 Task: Find connections with filter location Northolt with filter topic #wellnesswith filter profile language French with filter current company Sonata Software with filter school Doctor Babasaheb Ambedkar Marathwada University with filter industry Ambulance Services with filter service category Commercial Real Estate with filter keywords title Photographer
Action: Mouse moved to (544, 51)
Screenshot: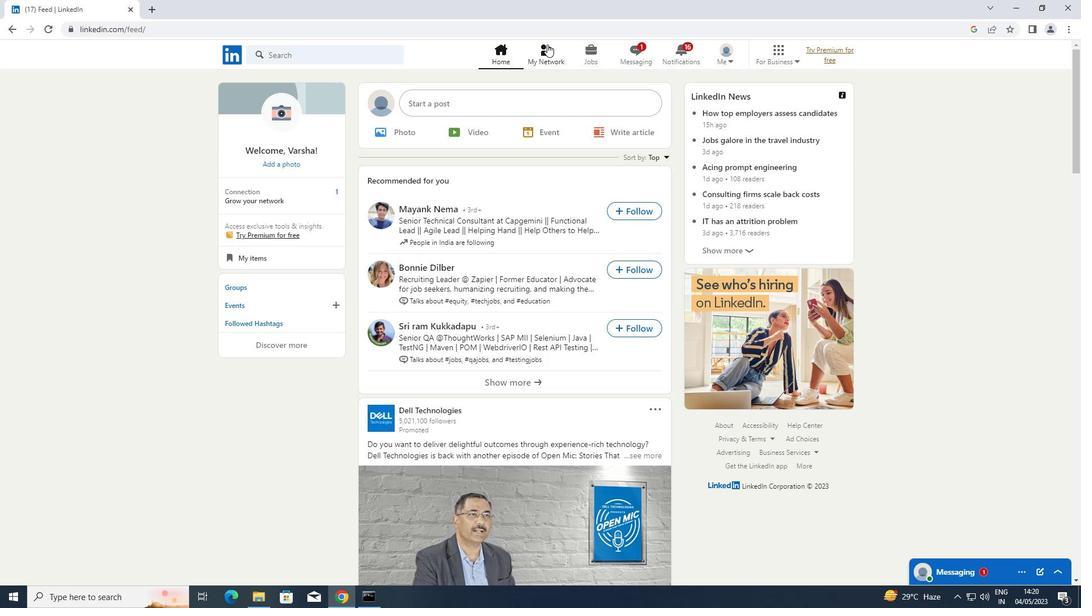 
Action: Mouse pressed left at (544, 51)
Screenshot: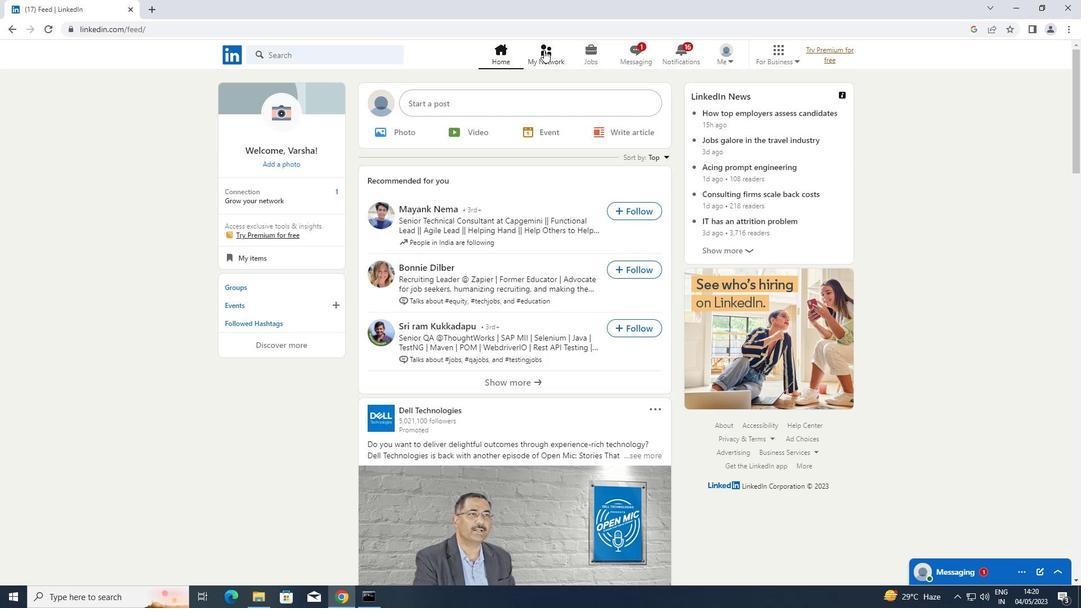
Action: Mouse moved to (282, 117)
Screenshot: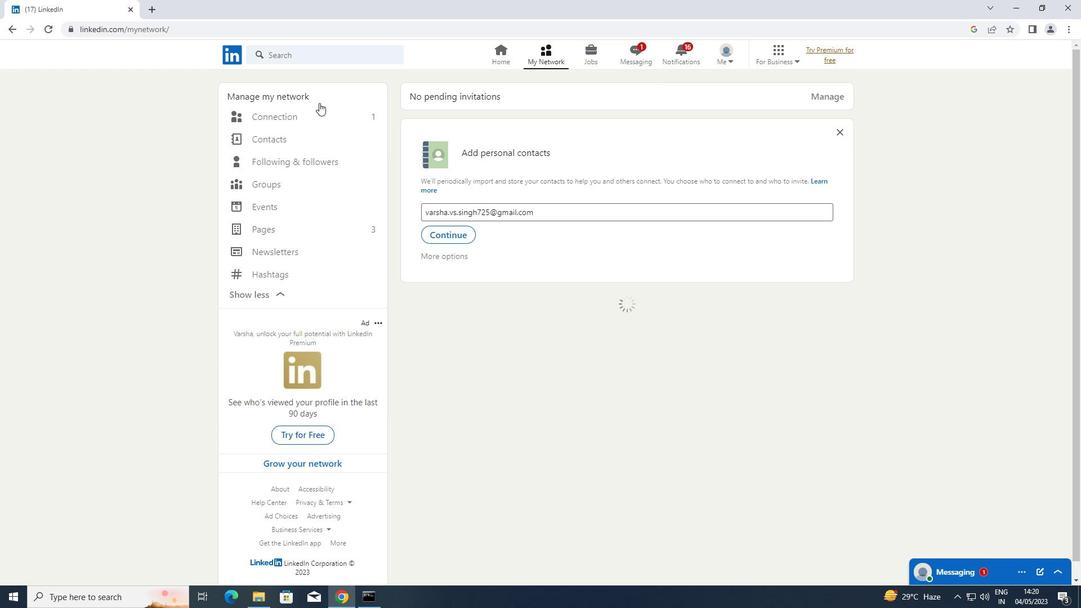 
Action: Mouse pressed left at (282, 117)
Screenshot: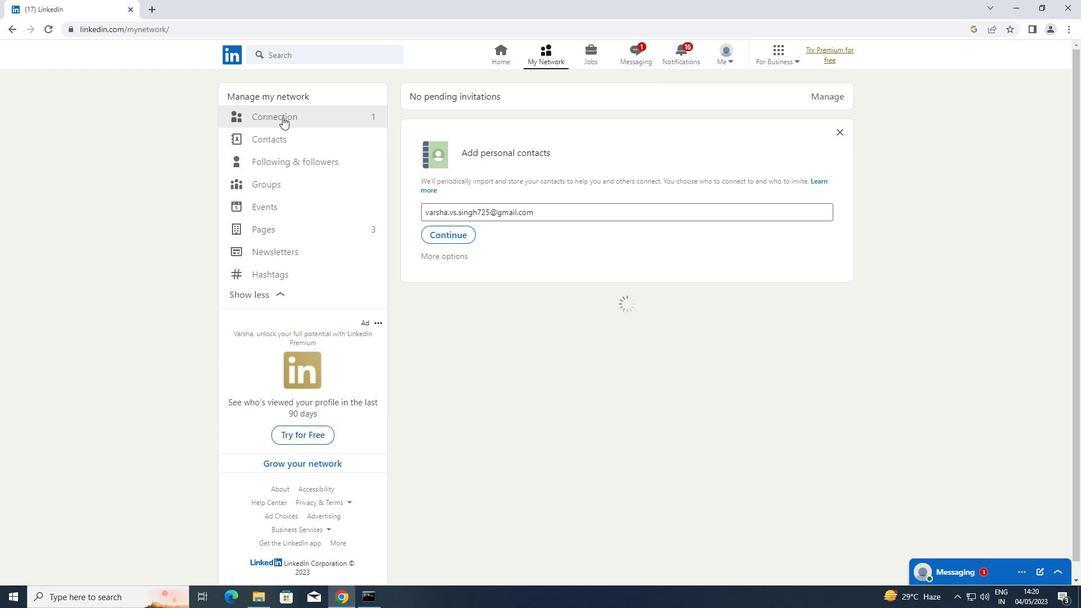 
Action: Mouse moved to (634, 114)
Screenshot: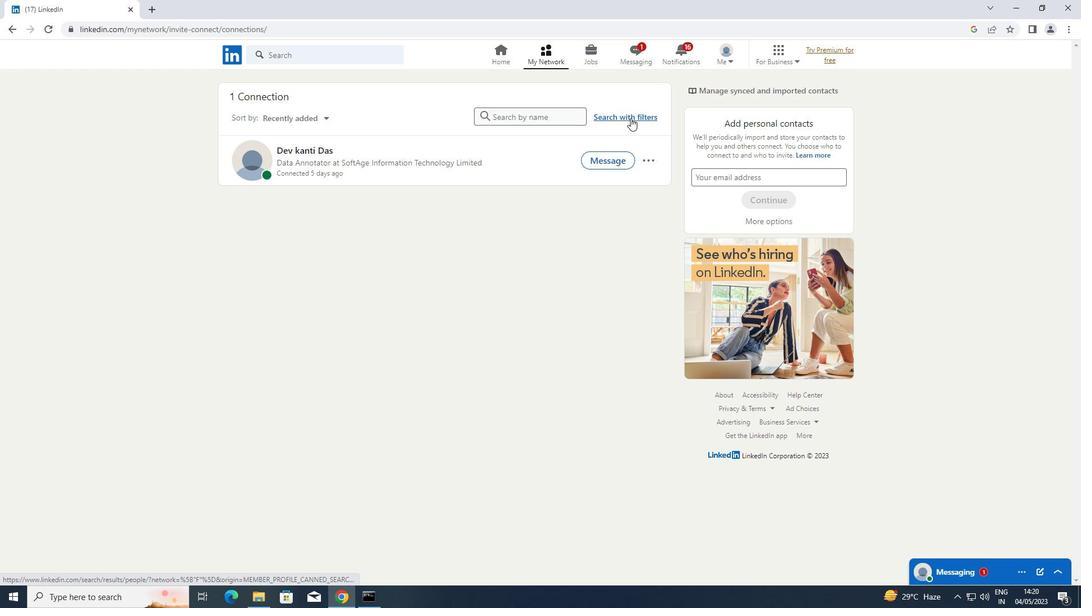 
Action: Mouse pressed left at (634, 114)
Screenshot: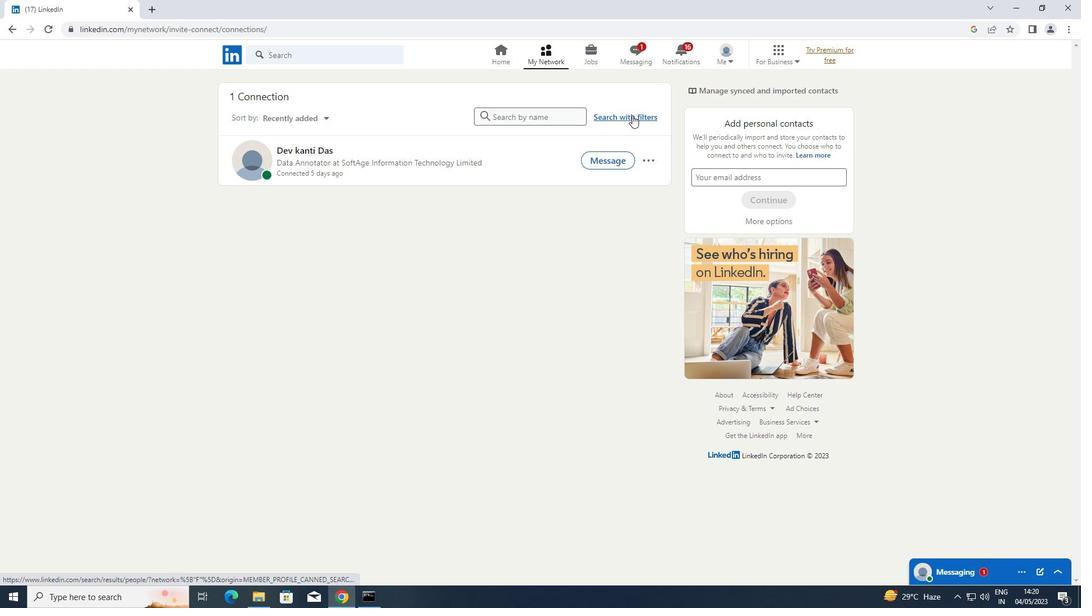 
Action: Mouse moved to (572, 88)
Screenshot: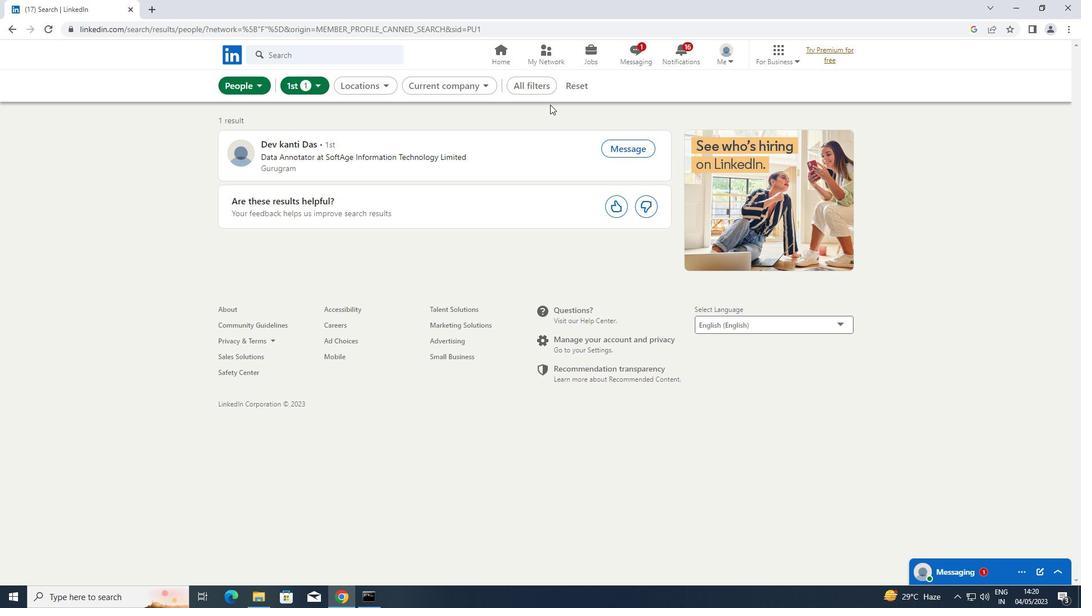 
Action: Mouse pressed left at (572, 88)
Screenshot: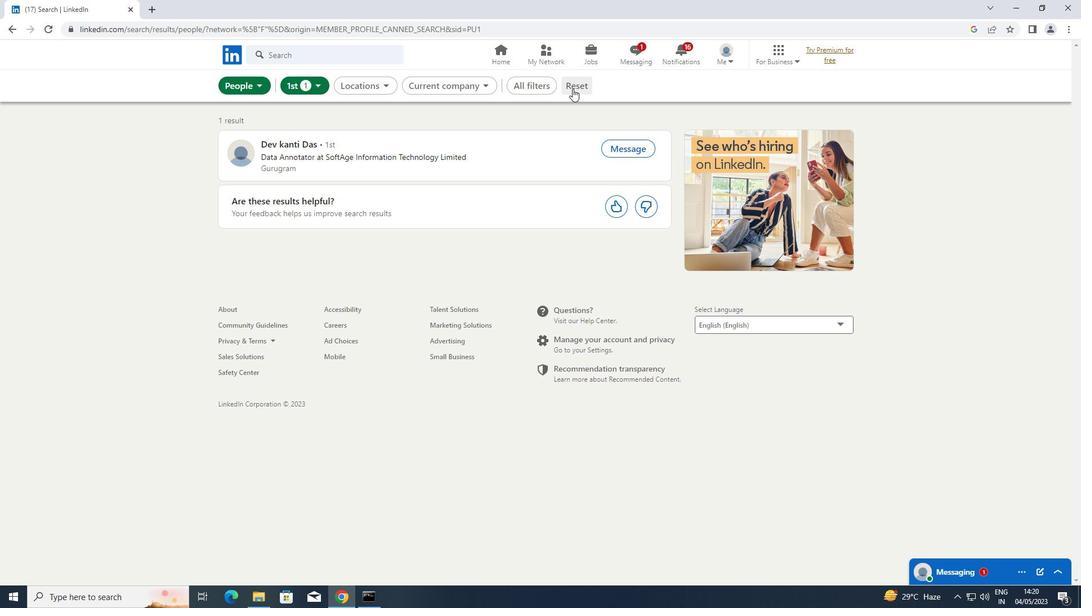 
Action: Mouse moved to (555, 88)
Screenshot: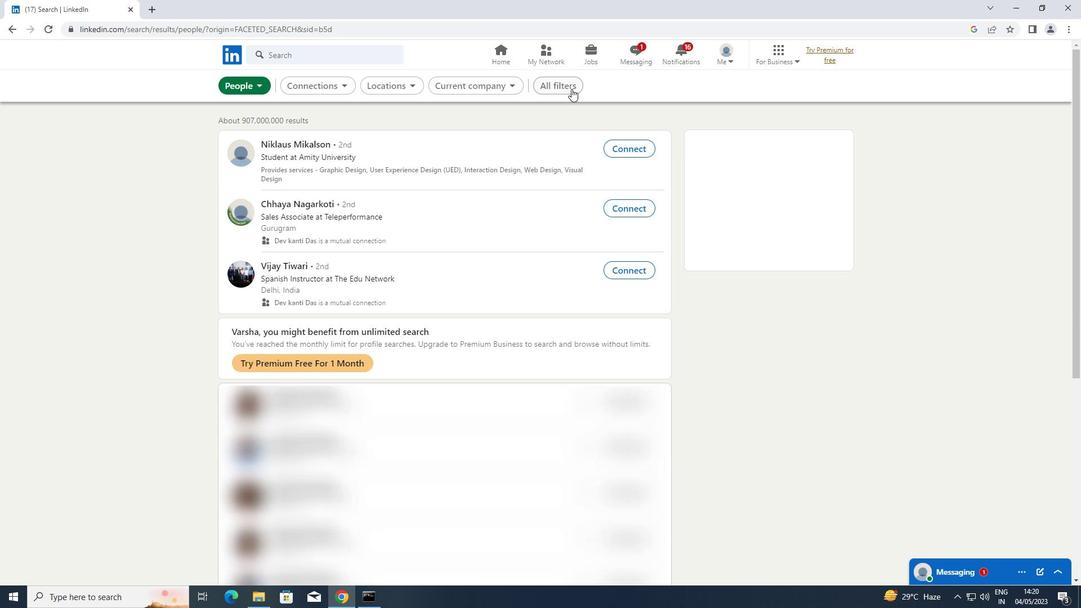 
Action: Mouse pressed left at (555, 88)
Screenshot: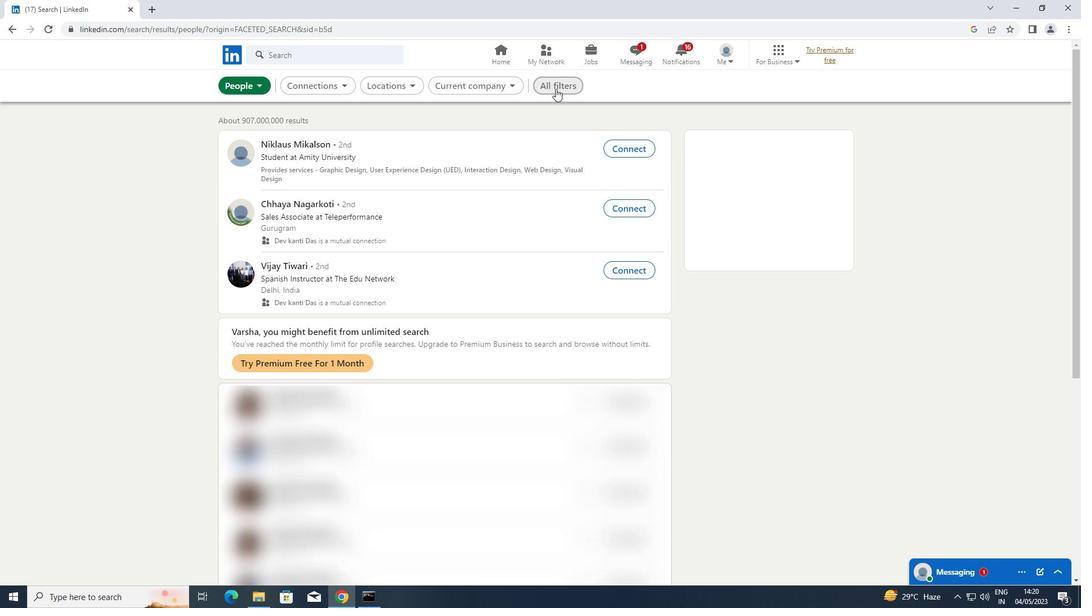 
Action: Mouse moved to (809, 256)
Screenshot: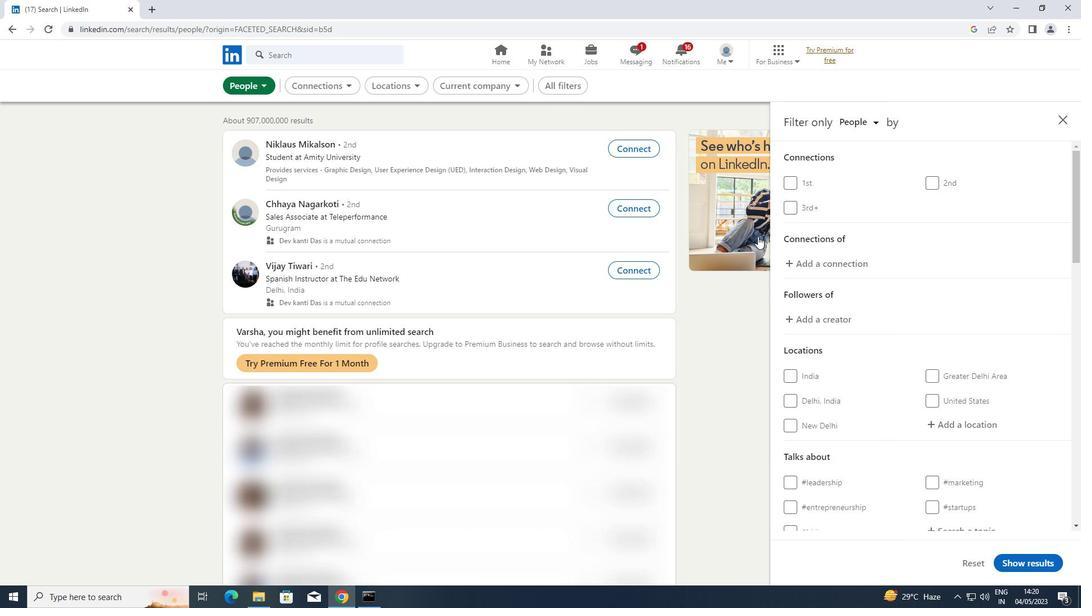 
Action: Mouse scrolled (809, 255) with delta (0, 0)
Screenshot: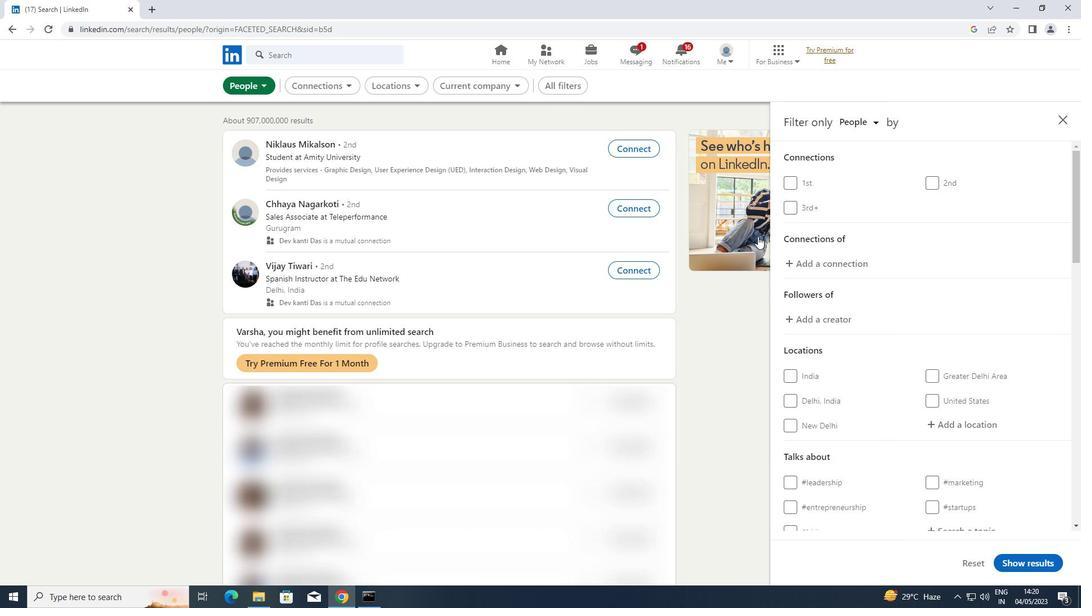 
Action: Mouse moved to (809, 256)
Screenshot: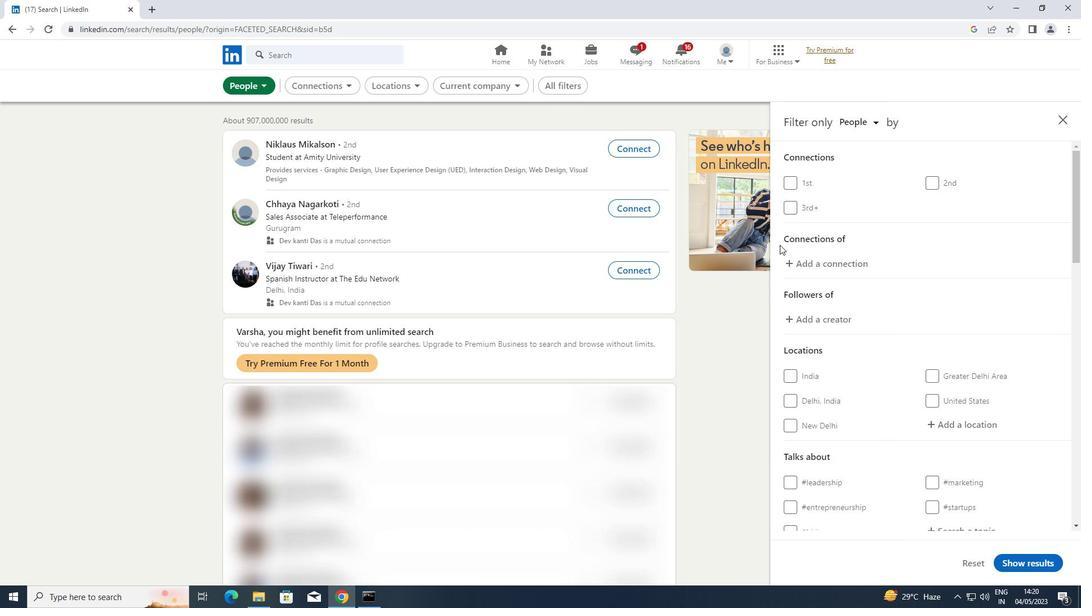 
Action: Mouse scrolled (809, 256) with delta (0, 0)
Screenshot: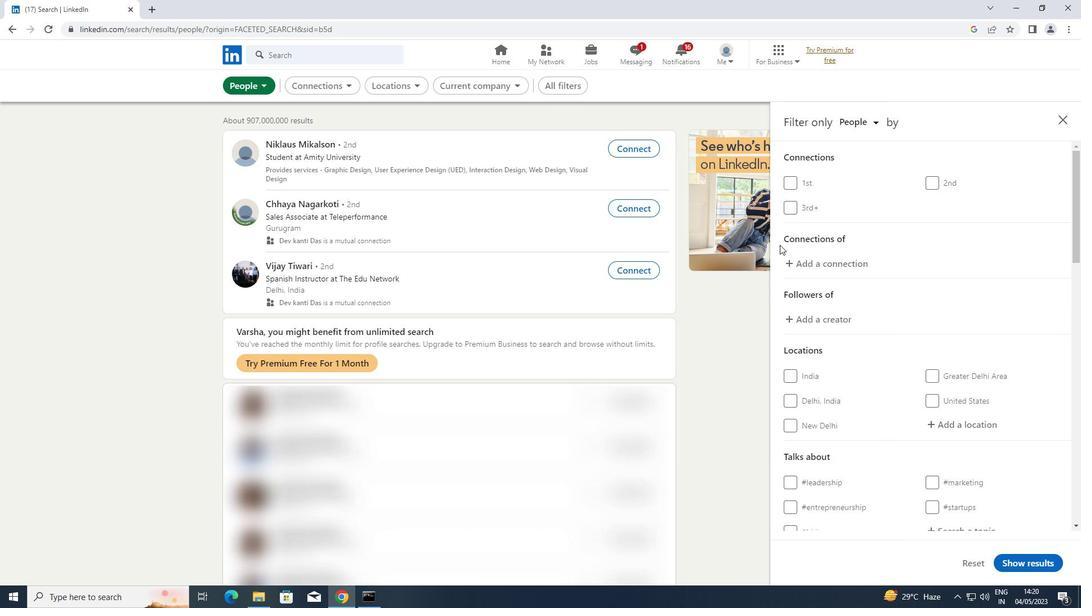 
Action: Mouse moved to (952, 307)
Screenshot: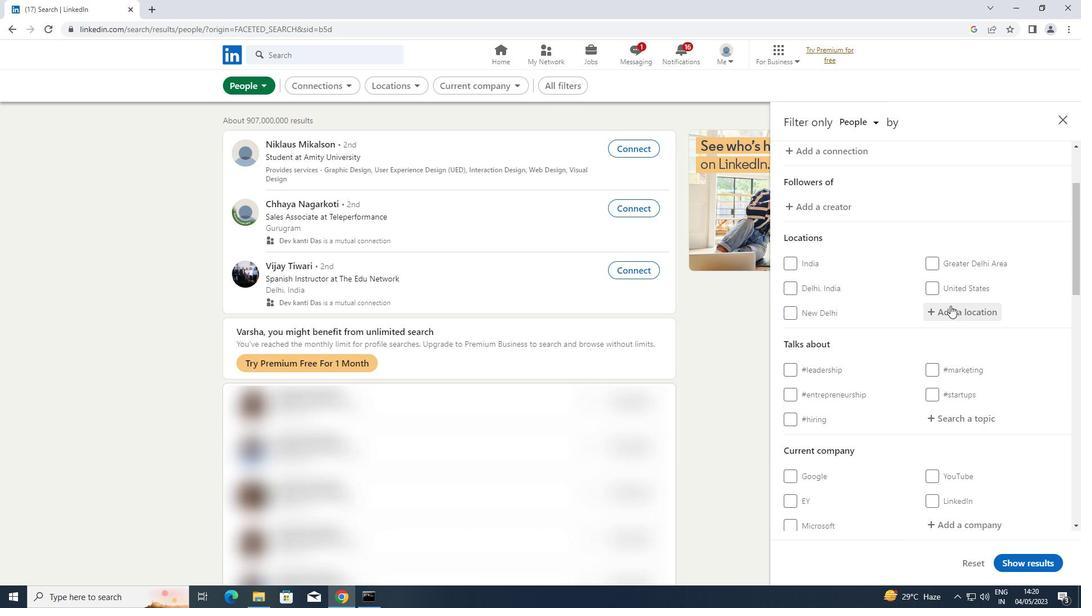 
Action: Mouse pressed left at (952, 307)
Screenshot: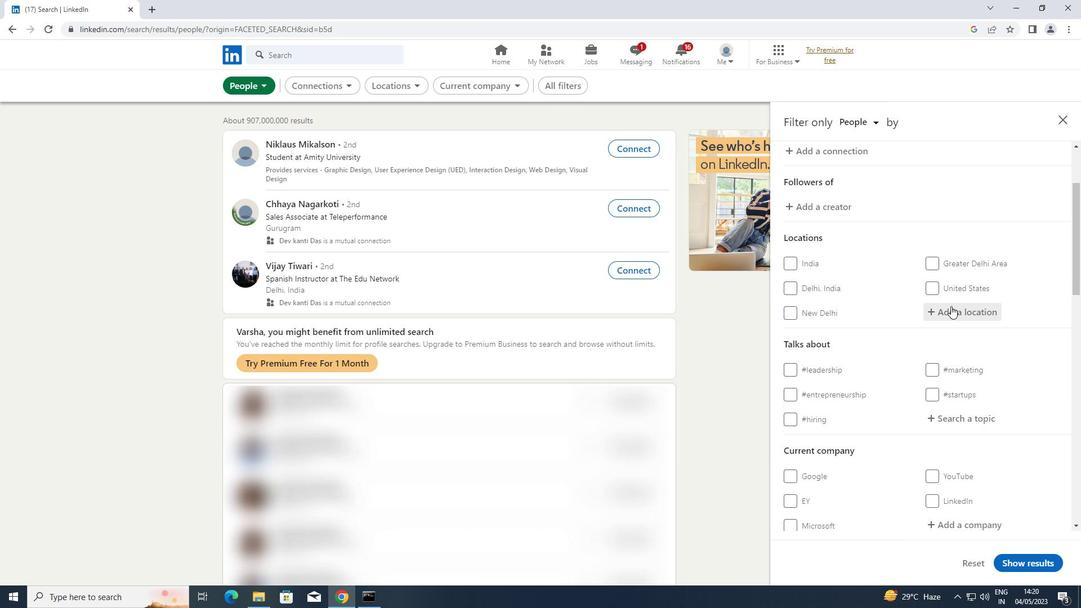 
Action: Key pressed <Key.shift>NORTHOLT
Screenshot: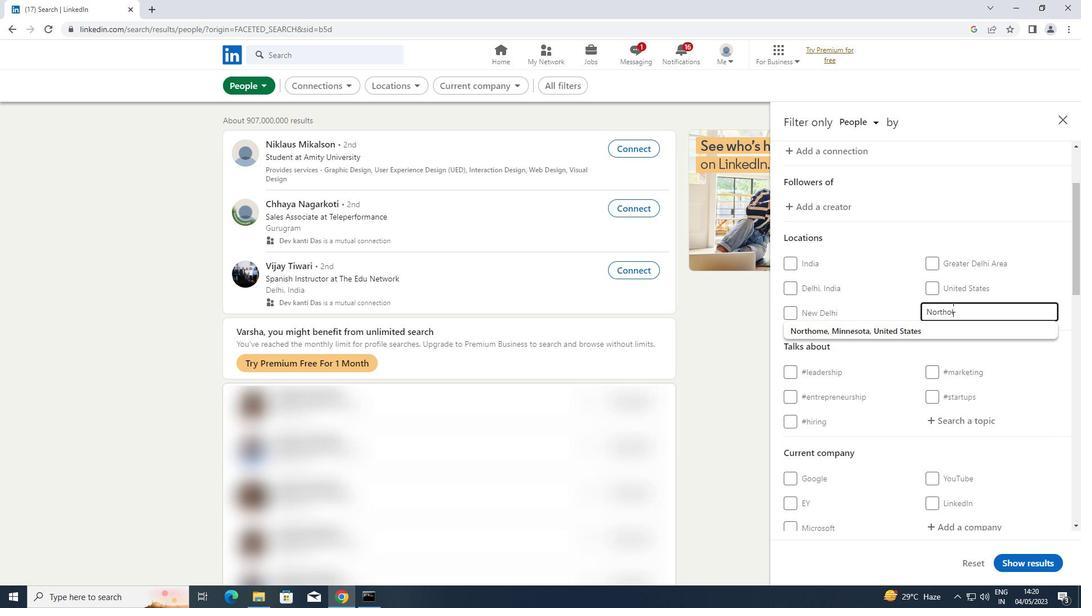 
Action: Mouse moved to (981, 418)
Screenshot: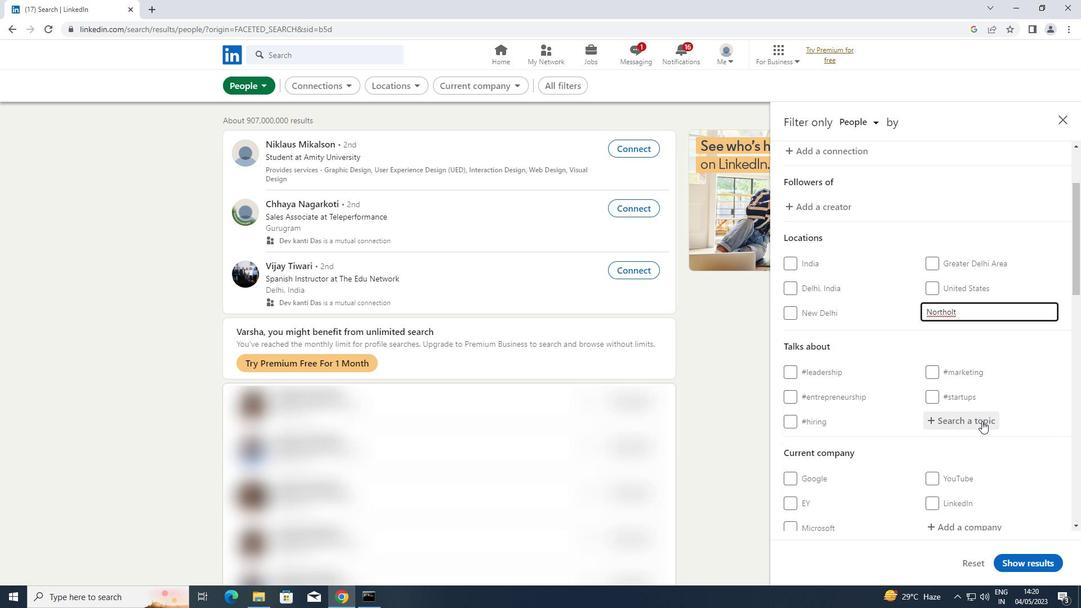 
Action: Mouse pressed left at (981, 418)
Screenshot: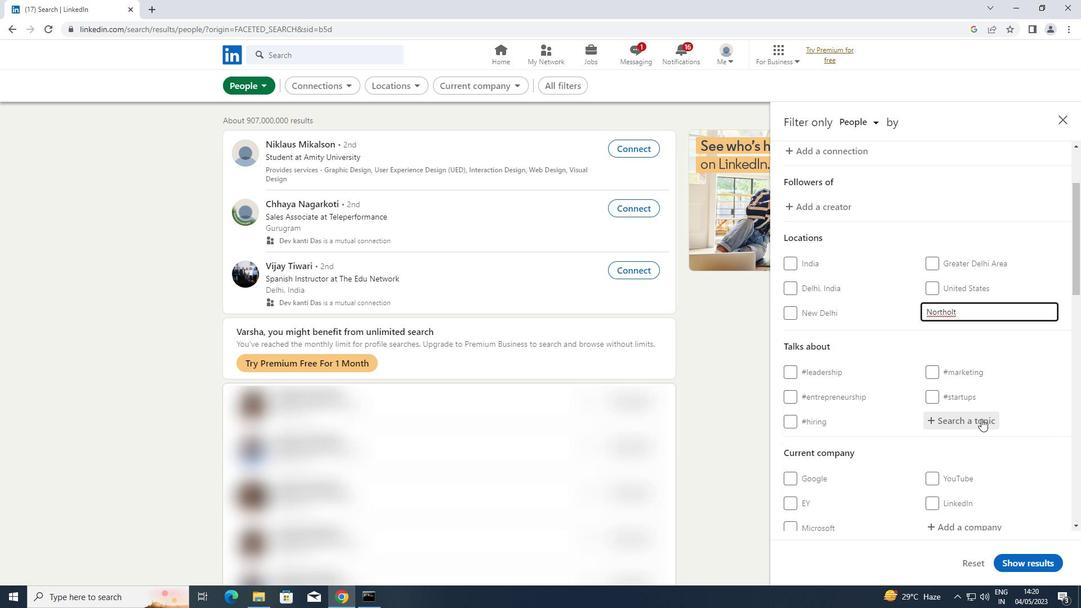 
Action: Key pressed WELLNESS
Screenshot: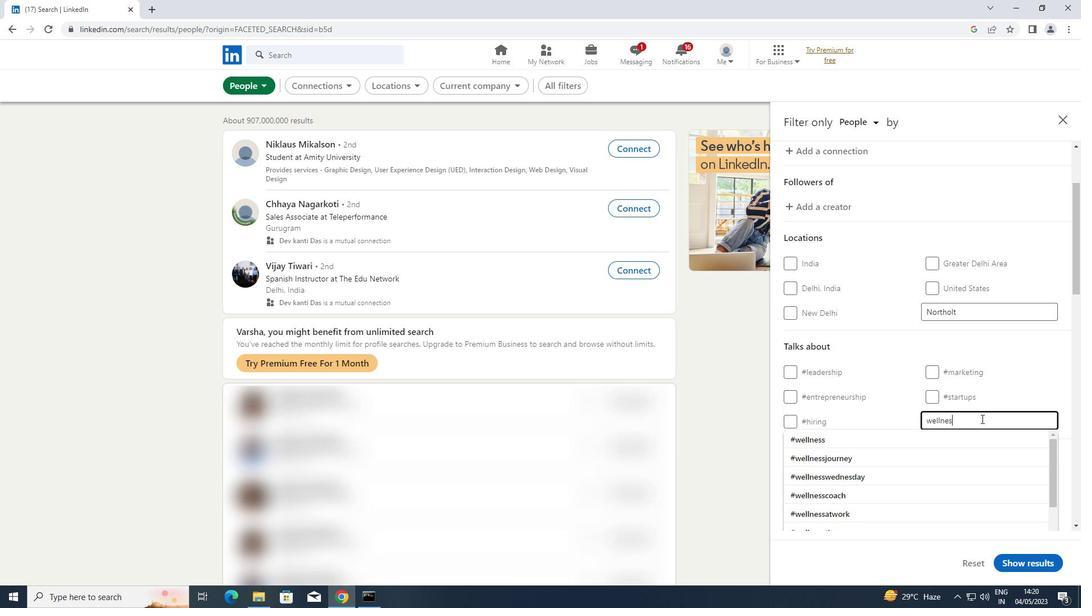 
Action: Mouse moved to (848, 440)
Screenshot: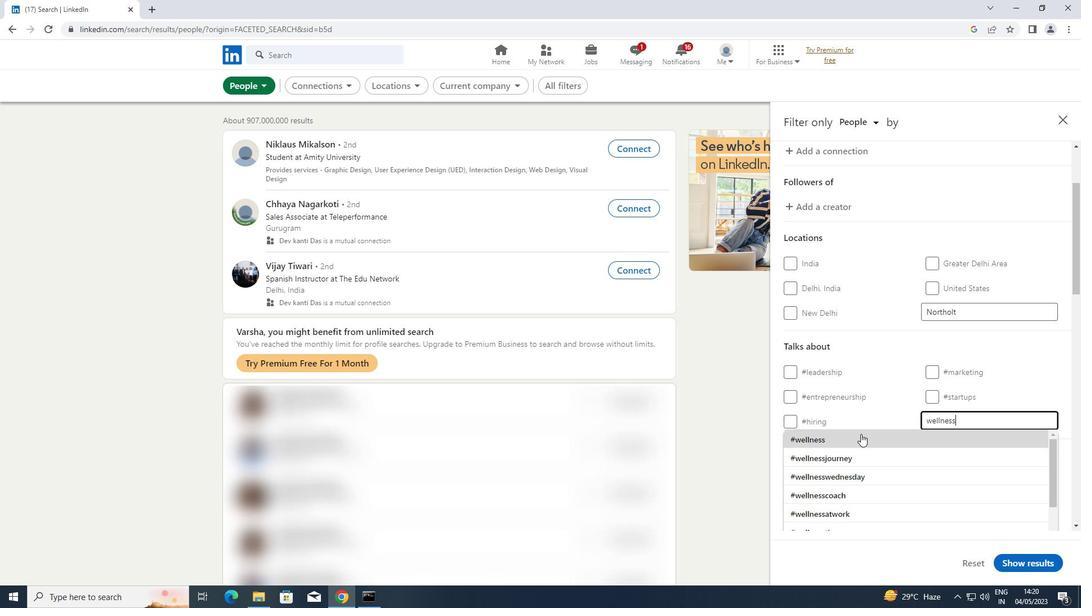 
Action: Mouse pressed left at (848, 440)
Screenshot: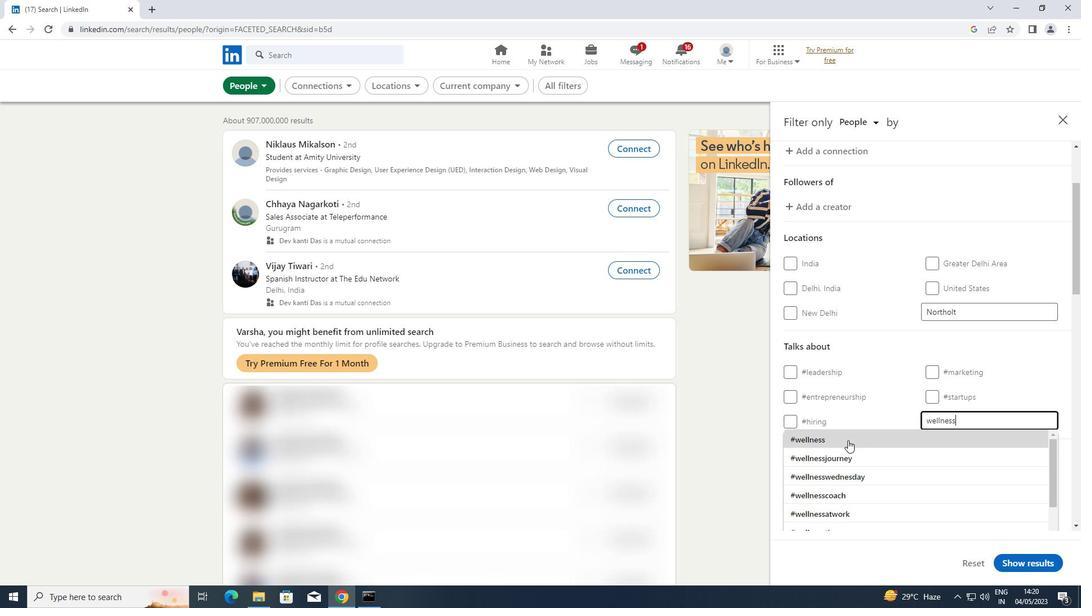 
Action: Mouse moved to (866, 426)
Screenshot: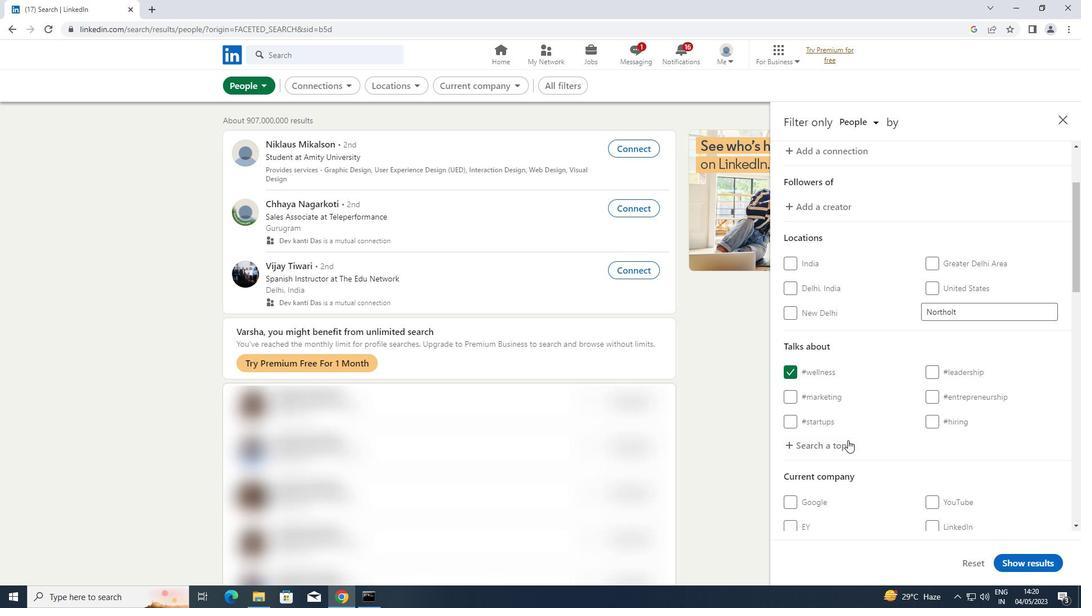 
Action: Mouse scrolled (866, 426) with delta (0, 0)
Screenshot: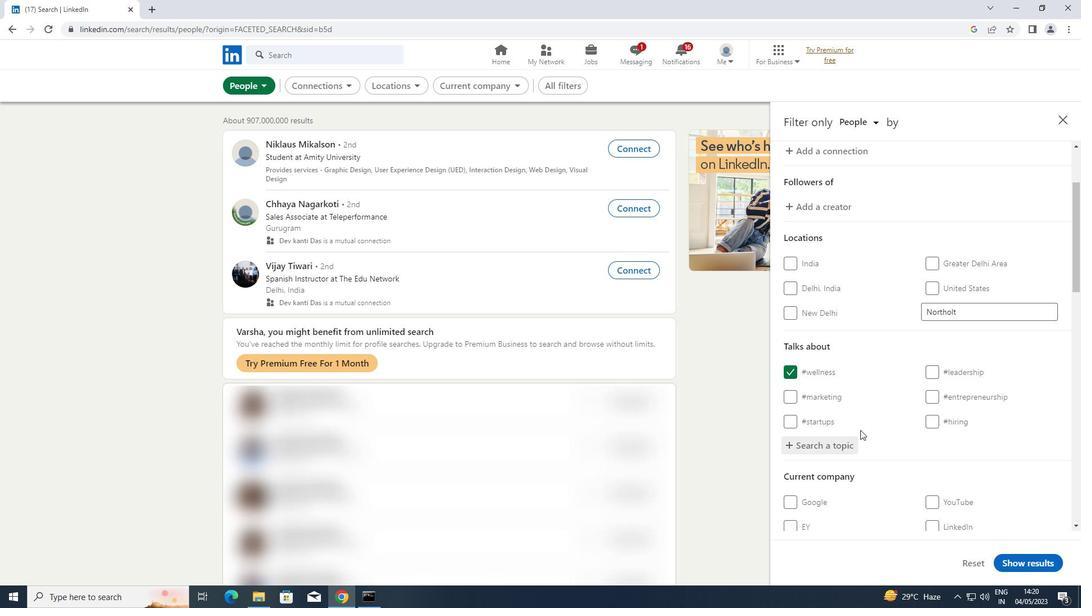 
Action: Mouse scrolled (866, 426) with delta (0, 0)
Screenshot: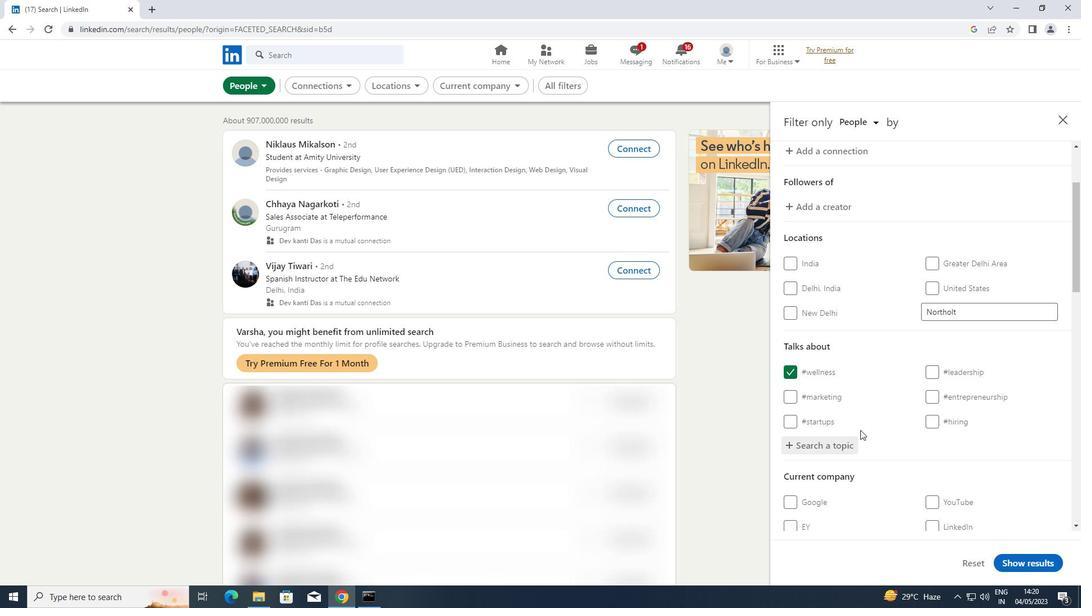 
Action: Mouse scrolled (866, 426) with delta (0, 0)
Screenshot: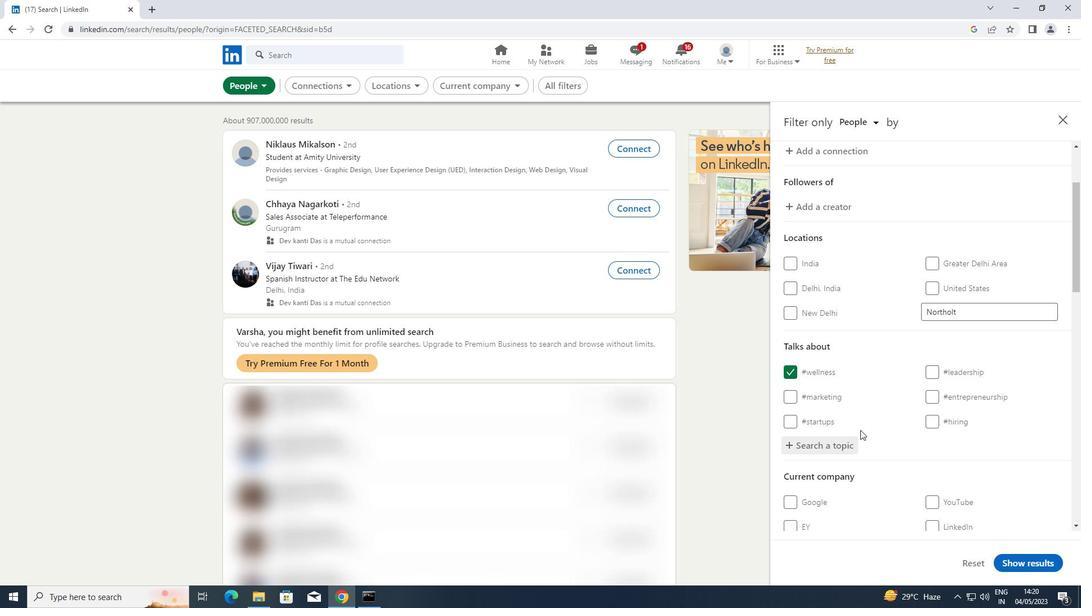
Action: Mouse scrolled (866, 426) with delta (0, 0)
Screenshot: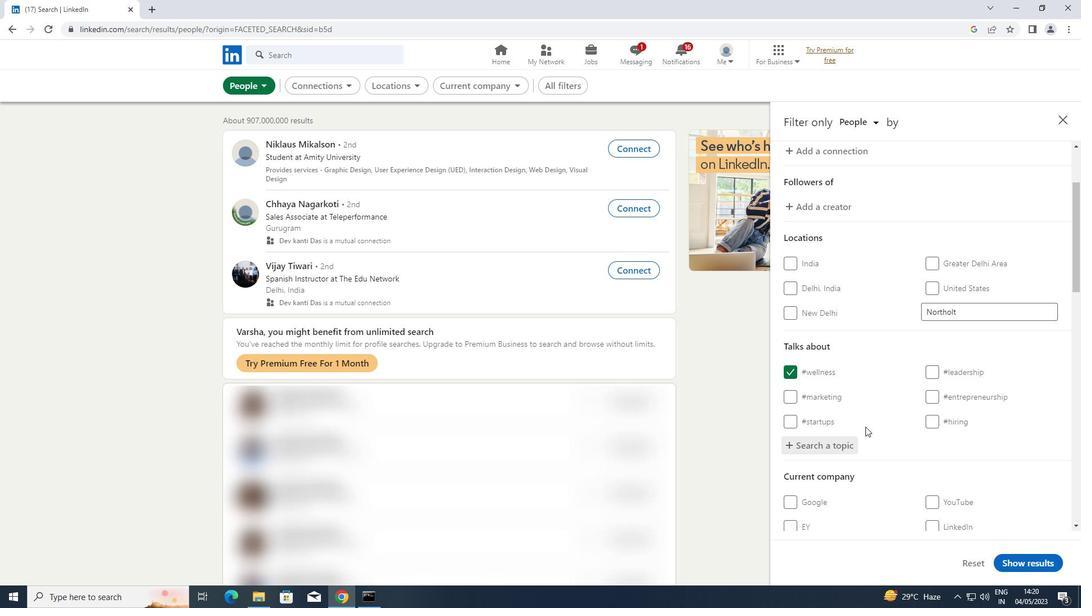 
Action: Mouse scrolled (866, 426) with delta (0, 0)
Screenshot: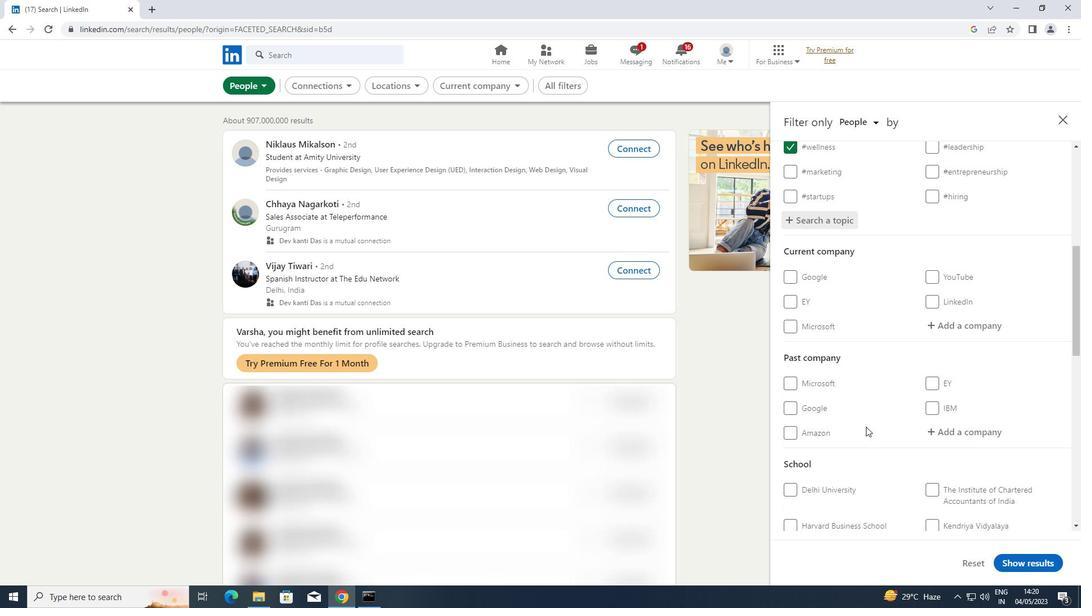 
Action: Mouse scrolled (866, 426) with delta (0, 0)
Screenshot: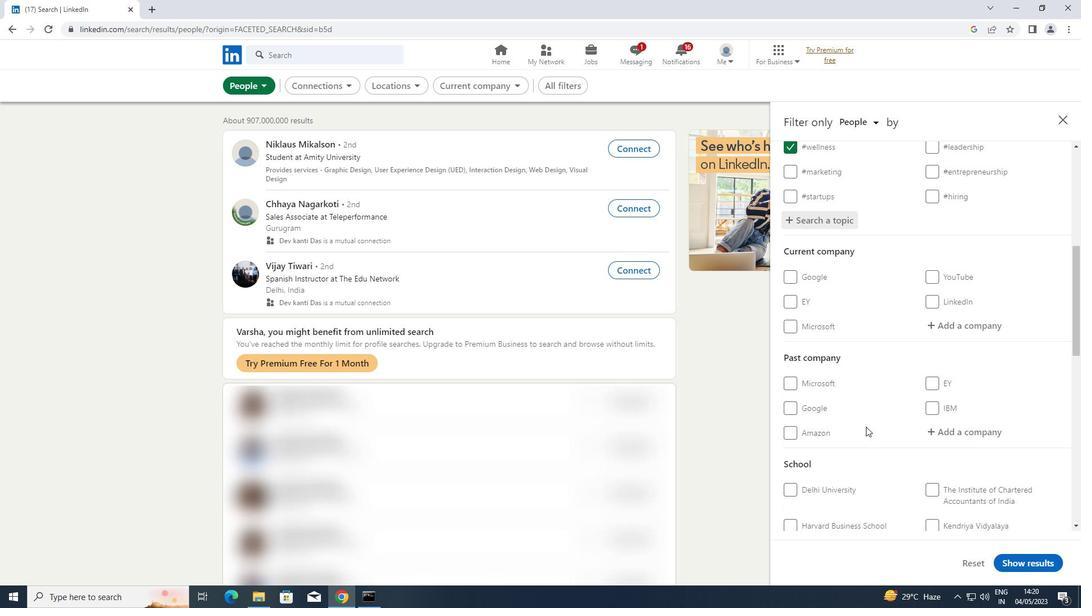 
Action: Mouse scrolled (866, 426) with delta (0, 0)
Screenshot: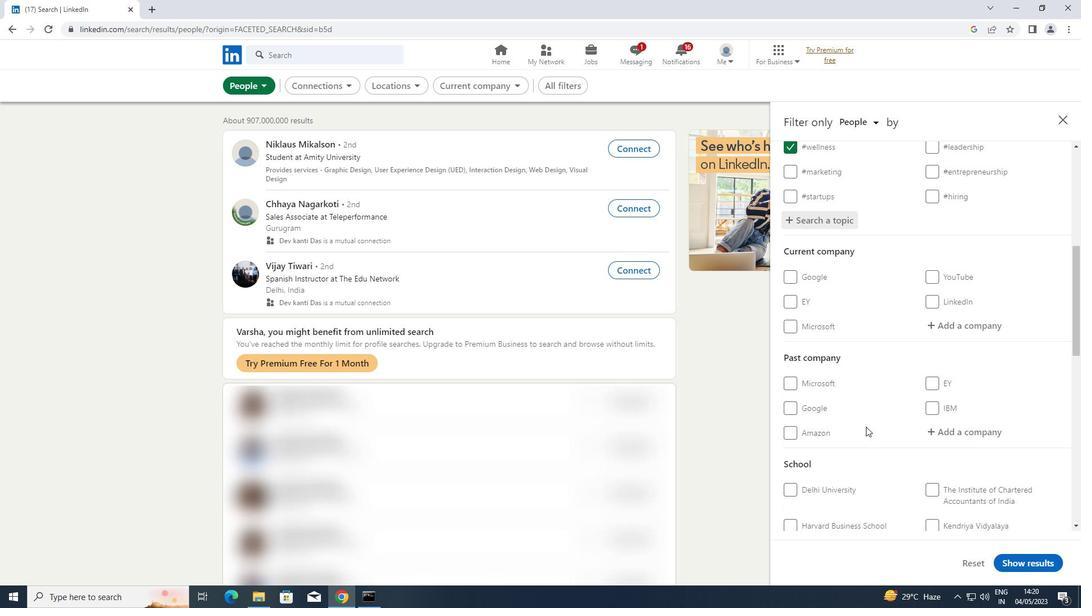 
Action: Mouse scrolled (866, 426) with delta (0, 0)
Screenshot: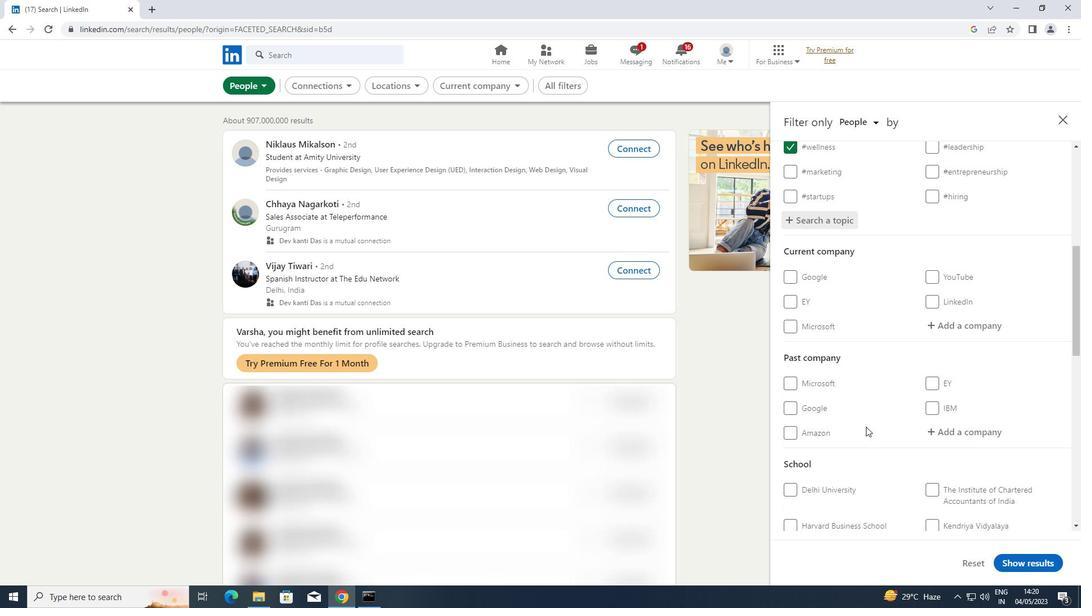 
Action: Mouse scrolled (866, 426) with delta (0, 0)
Screenshot: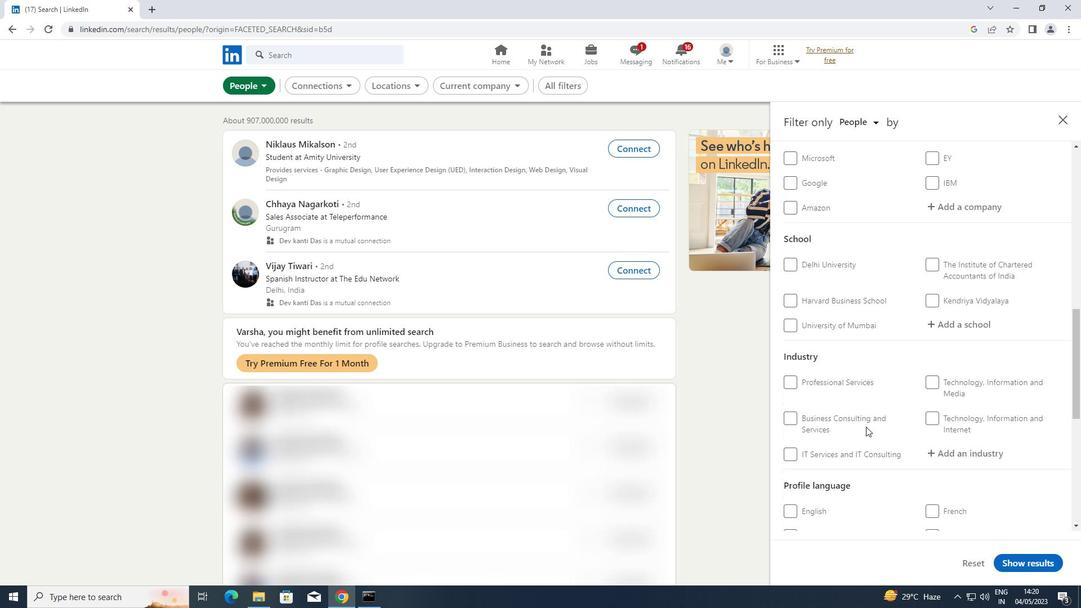 
Action: Mouse scrolled (866, 426) with delta (0, 0)
Screenshot: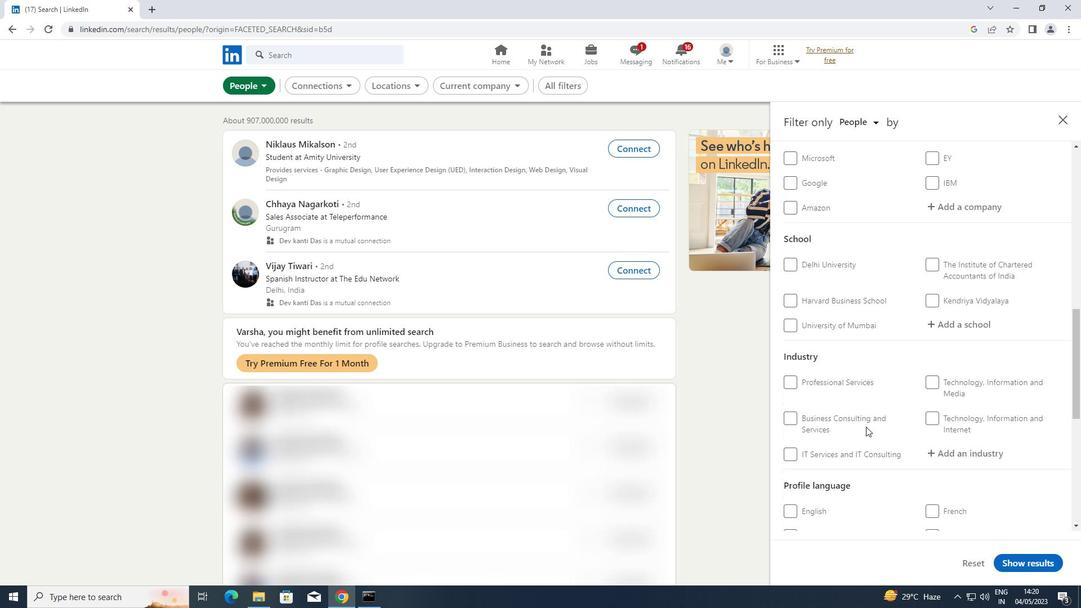 
Action: Mouse scrolled (866, 426) with delta (0, 0)
Screenshot: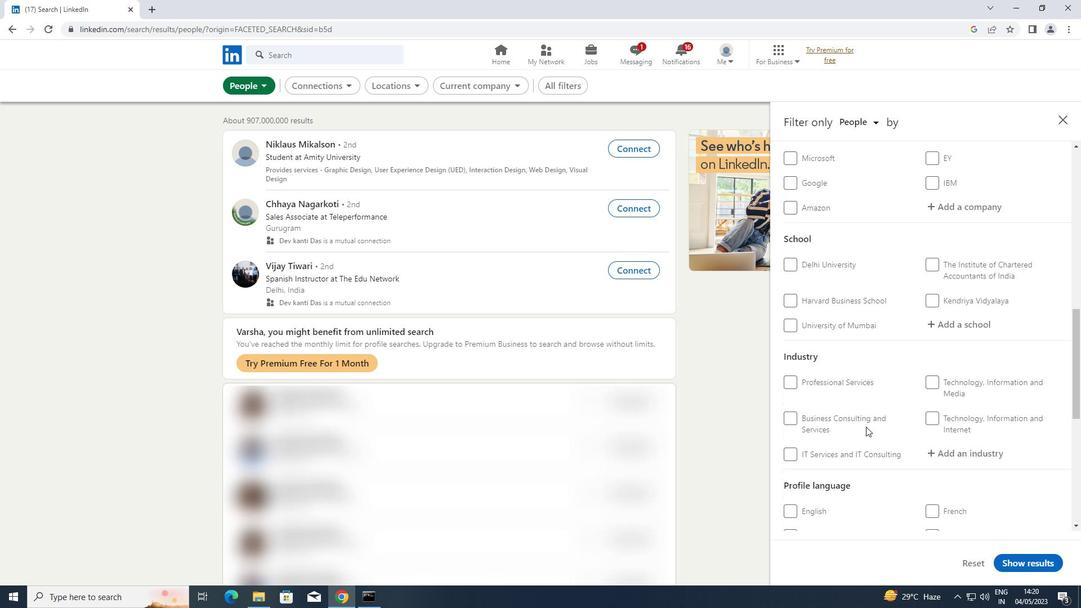 
Action: Mouse moved to (930, 341)
Screenshot: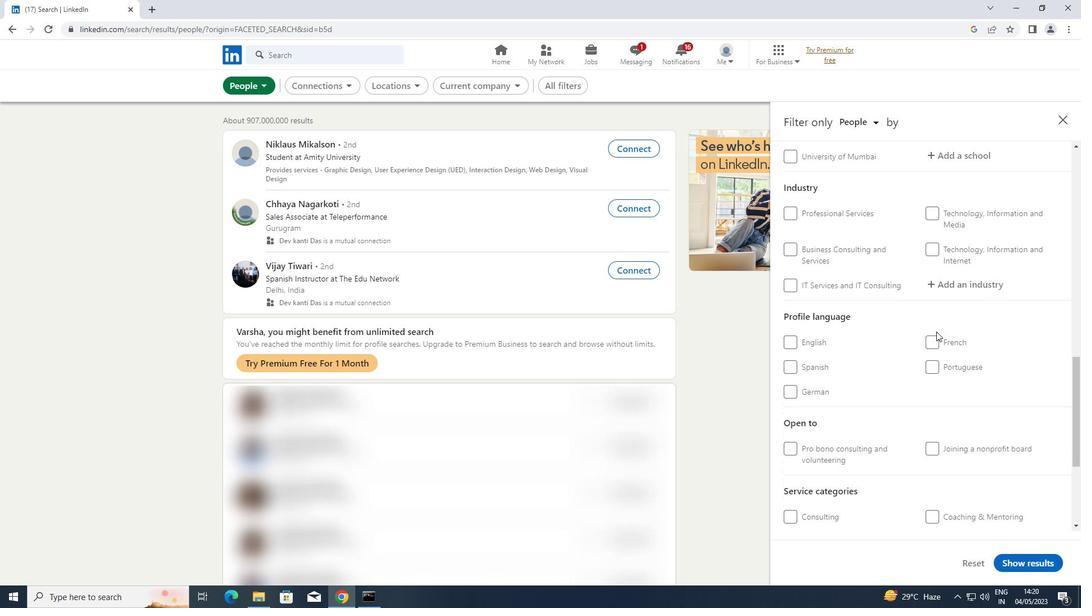 
Action: Mouse pressed left at (930, 341)
Screenshot: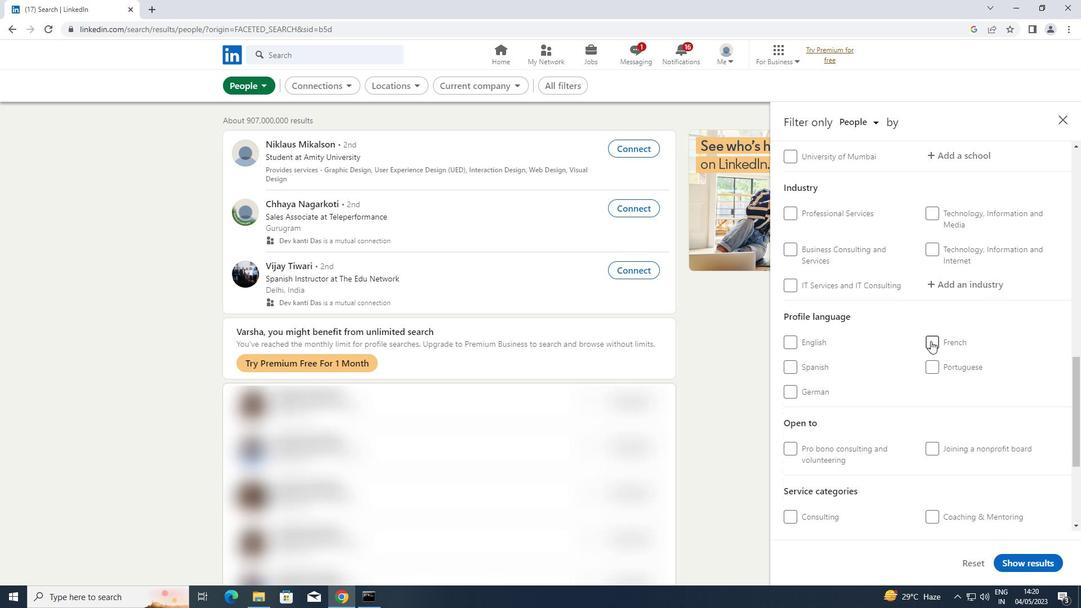 
Action: Mouse scrolled (930, 341) with delta (0, 0)
Screenshot: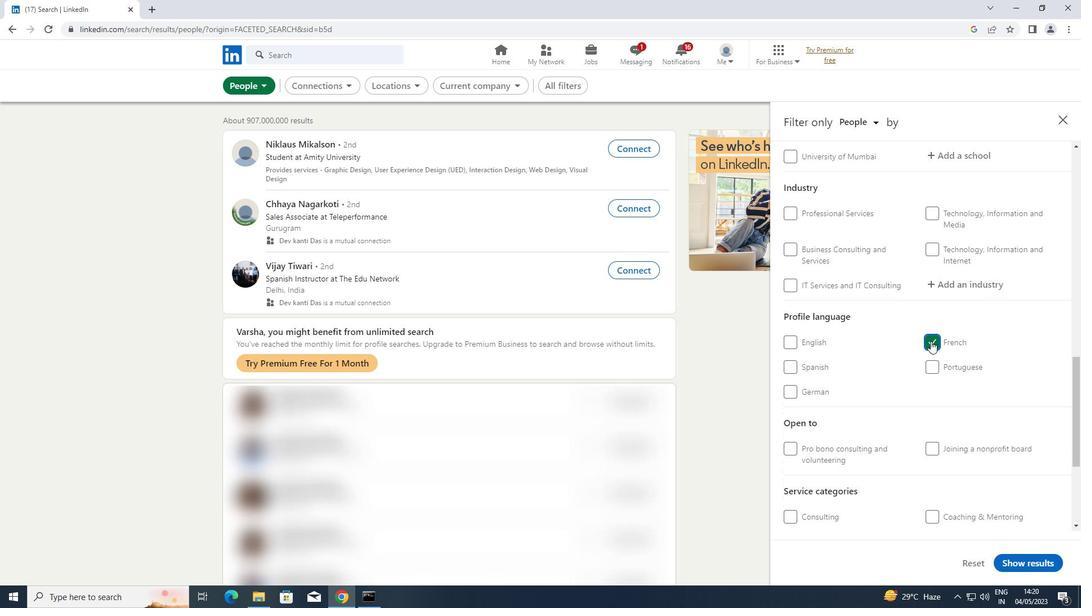 
Action: Mouse scrolled (930, 341) with delta (0, 0)
Screenshot: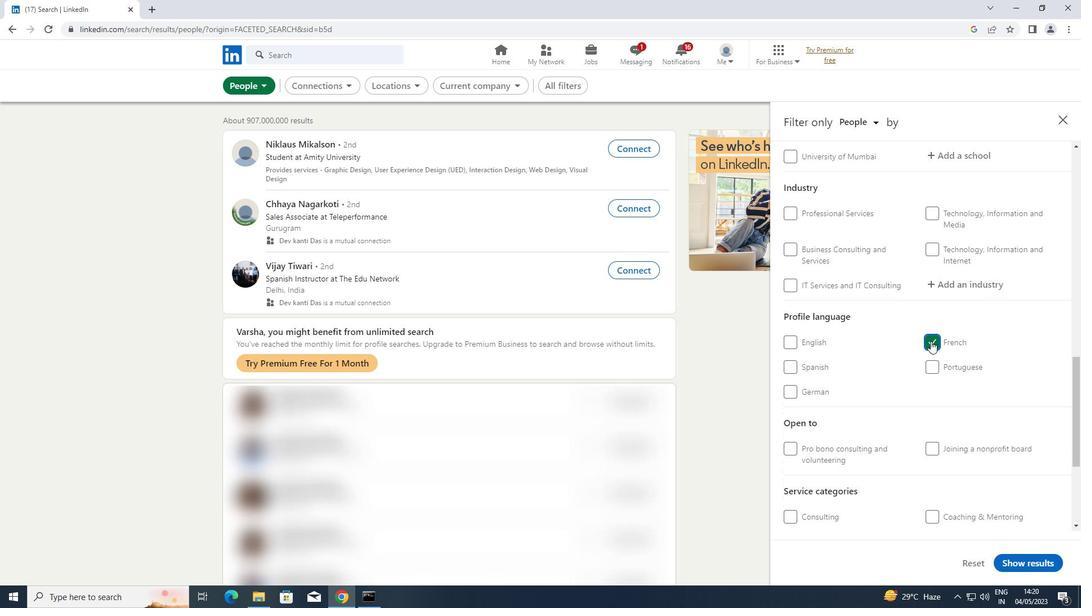 
Action: Mouse scrolled (930, 341) with delta (0, 0)
Screenshot: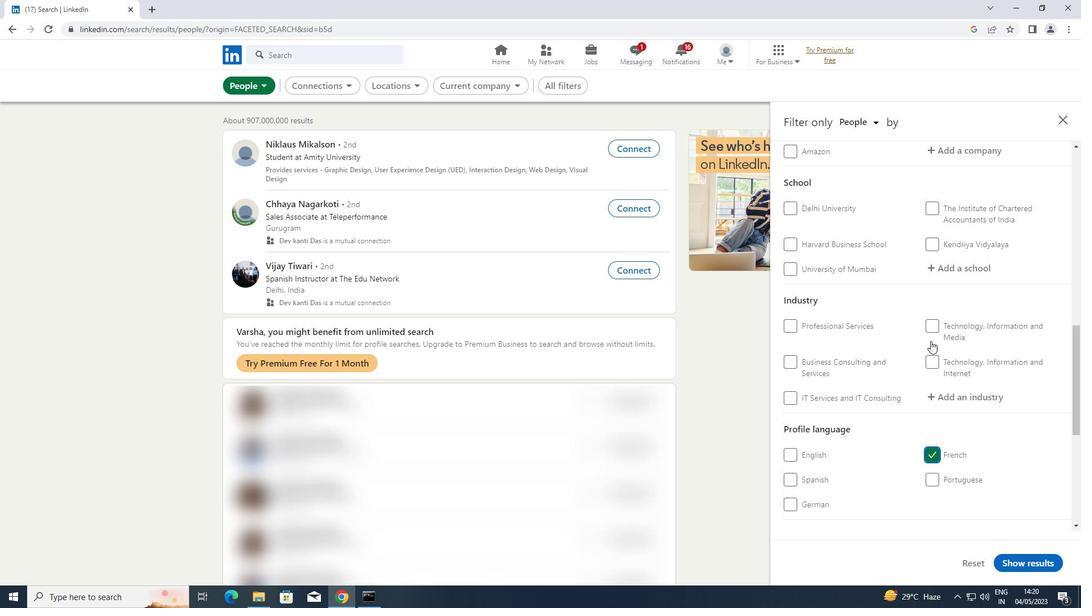 
Action: Mouse scrolled (930, 341) with delta (0, 0)
Screenshot: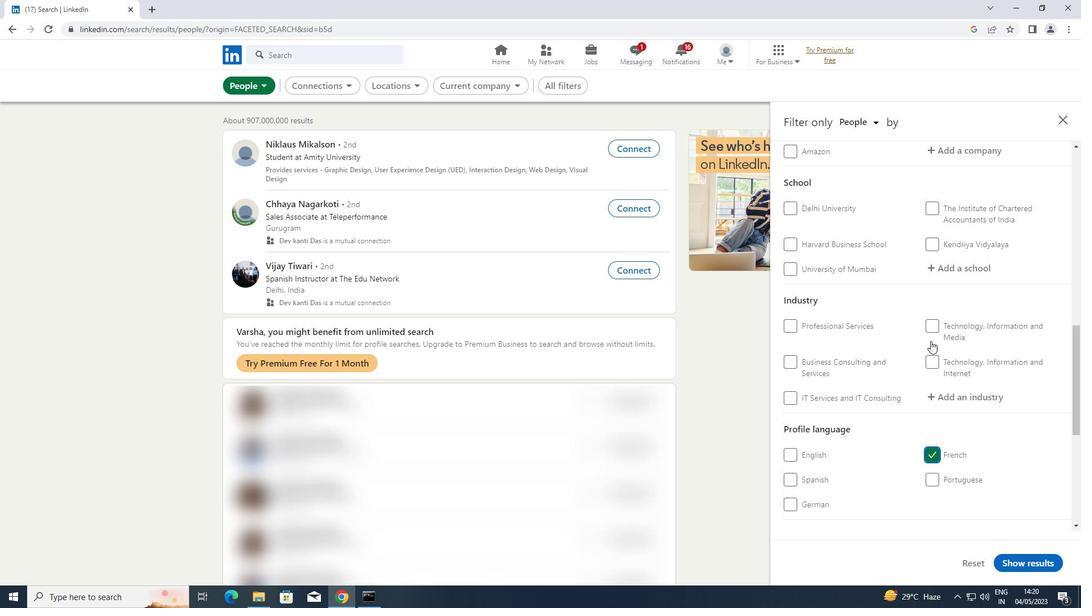 
Action: Mouse scrolled (930, 341) with delta (0, 0)
Screenshot: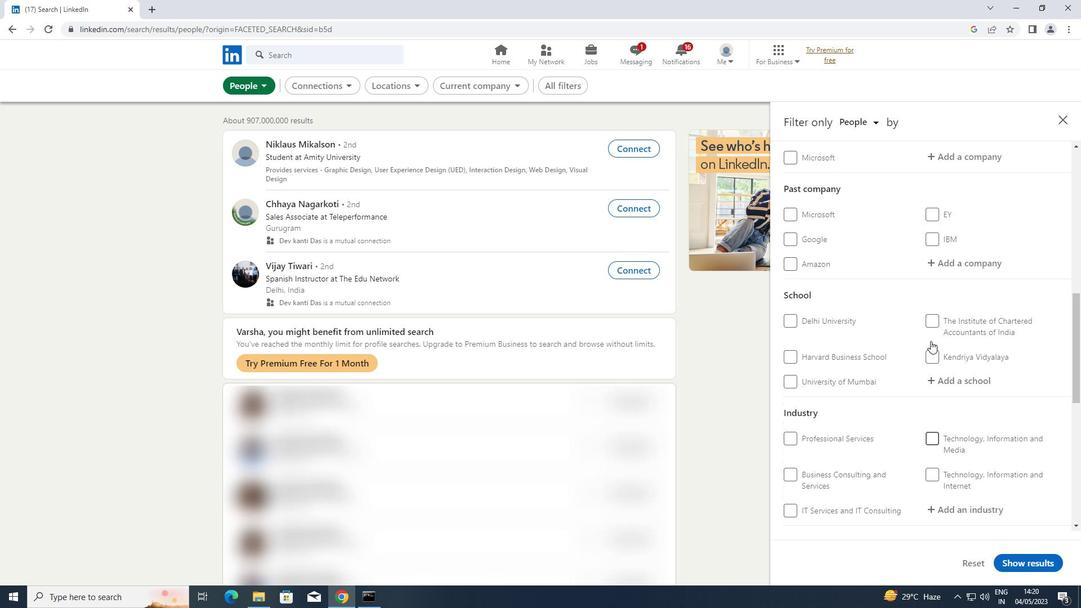 
Action: Mouse scrolled (930, 341) with delta (0, 0)
Screenshot: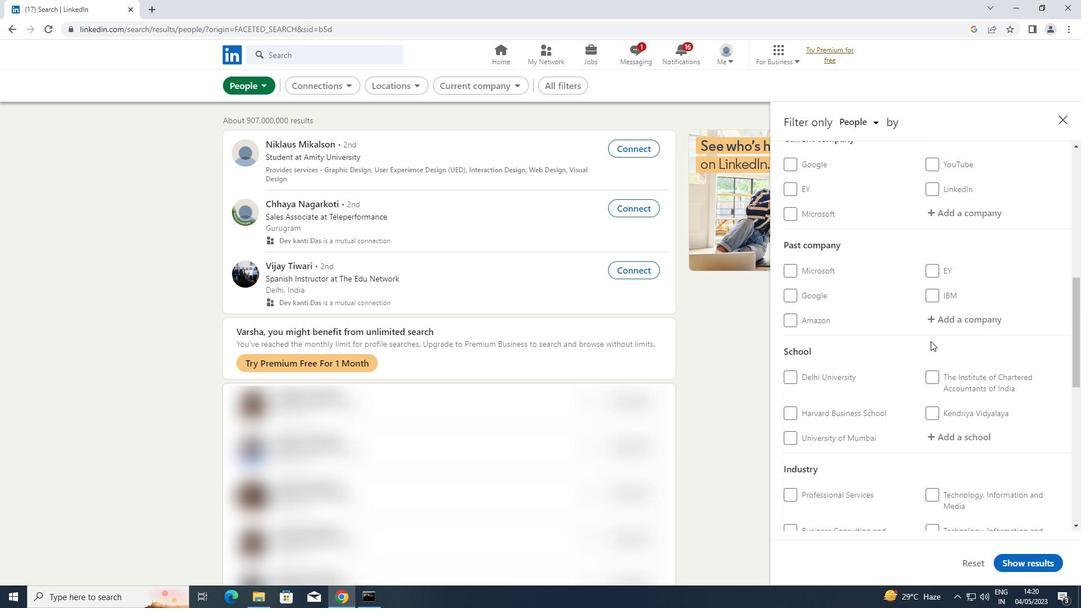 
Action: Mouse moved to (993, 264)
Screenshot: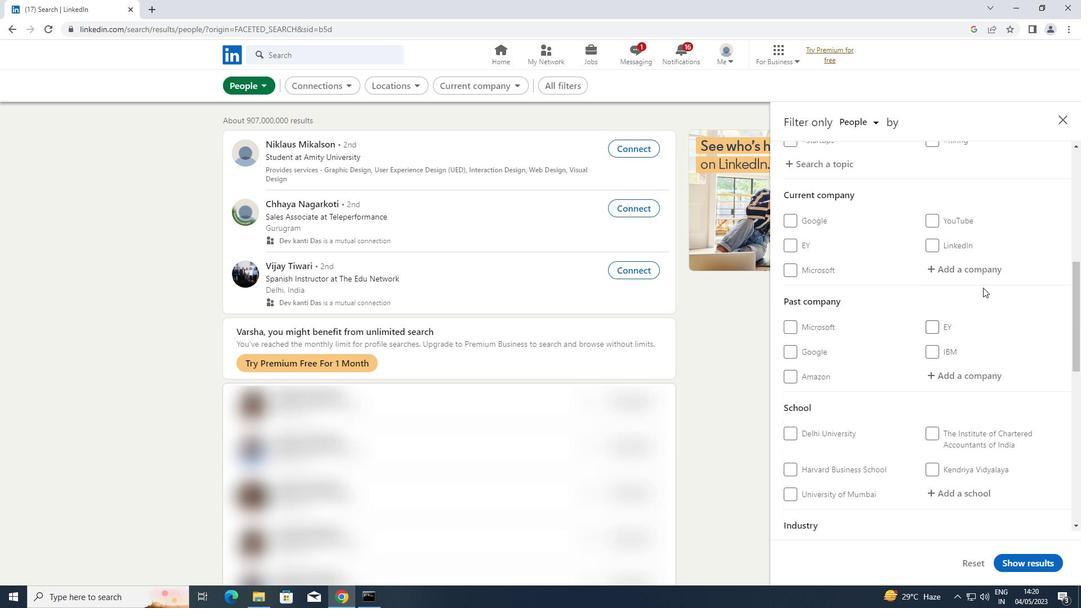 
Action: Mouse pressed left at (993, 264)
Screenshot: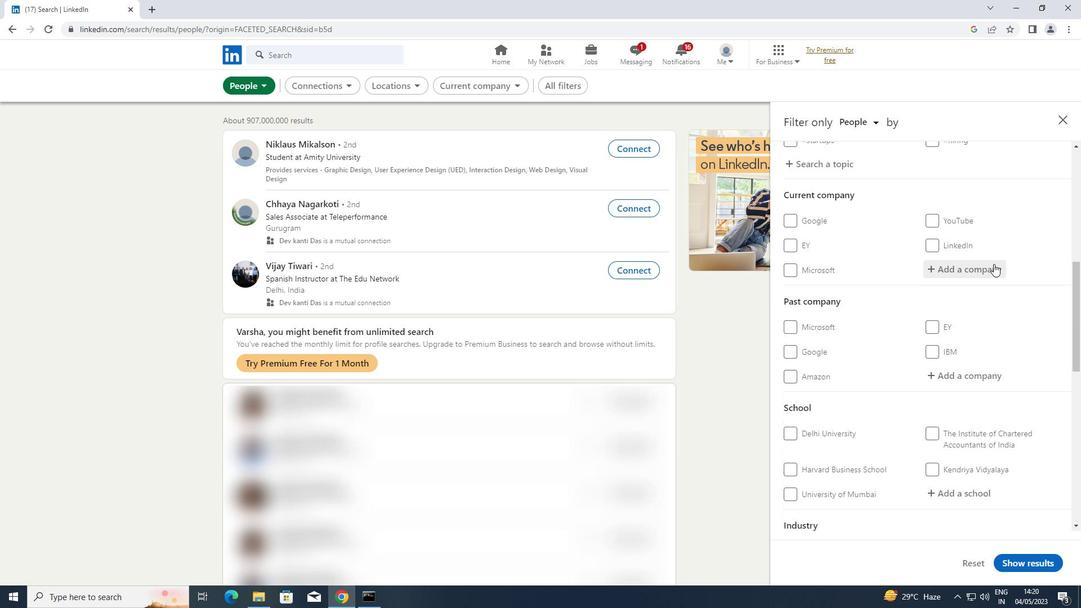 
Action: Key pressed <Key.shift>SONATA
Screenshot: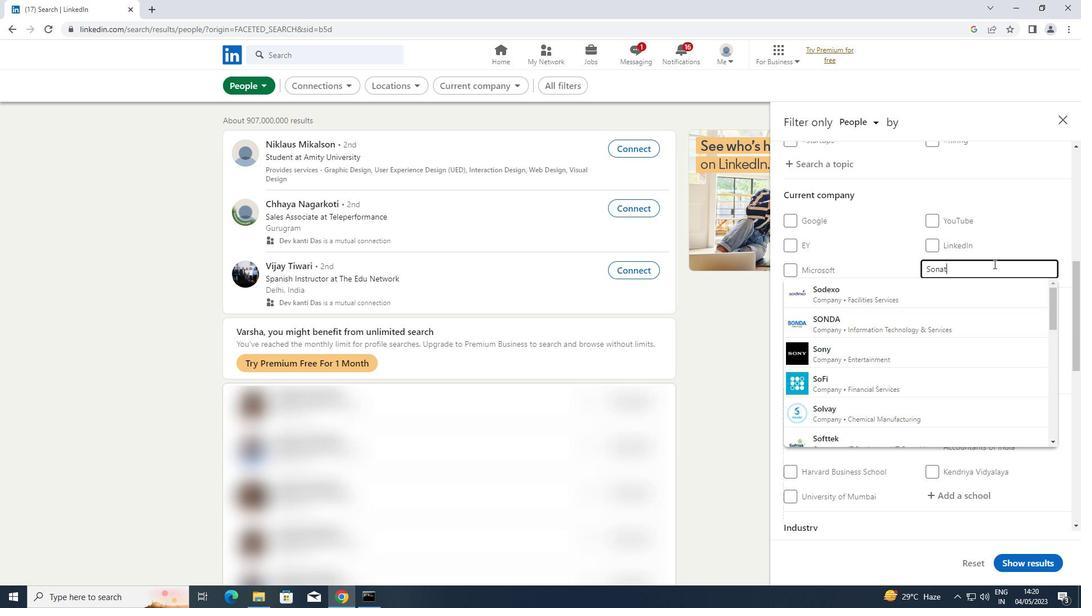 
Action: Mouse moved to (944, 287)
Screenshot: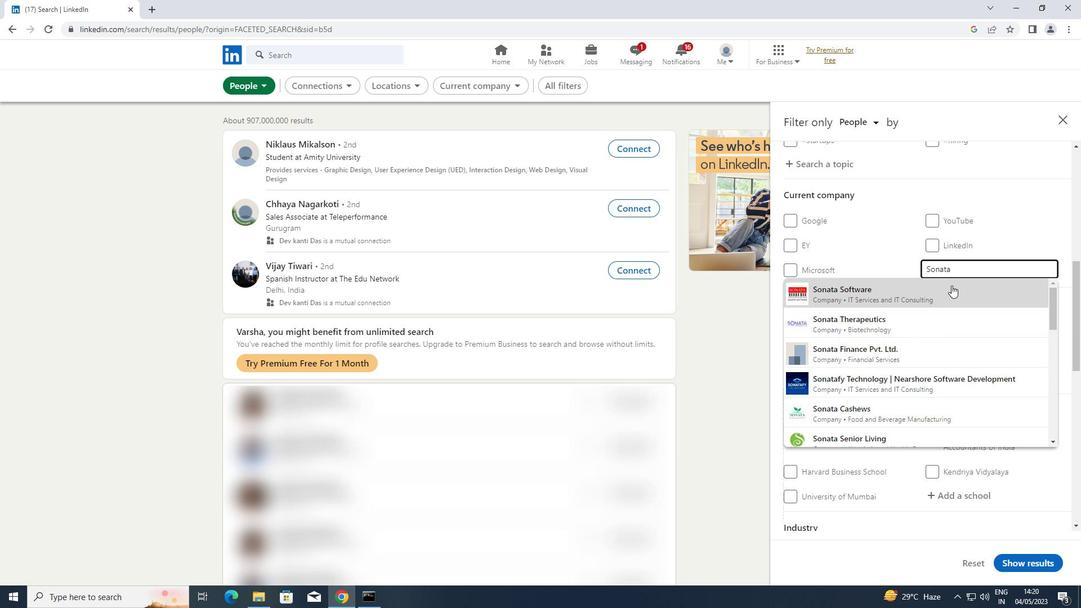 
Action: Mouse pressed left at (944, 287)
Screenshot: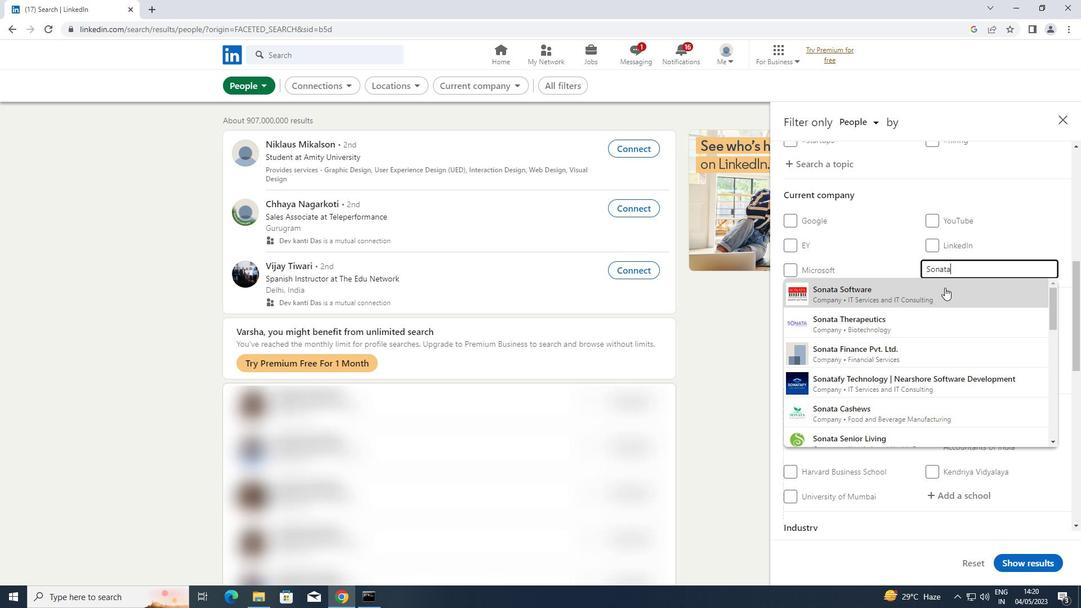 
Action: Mouse scrolled (944, 287) with delta (0, 0)
Screenshot: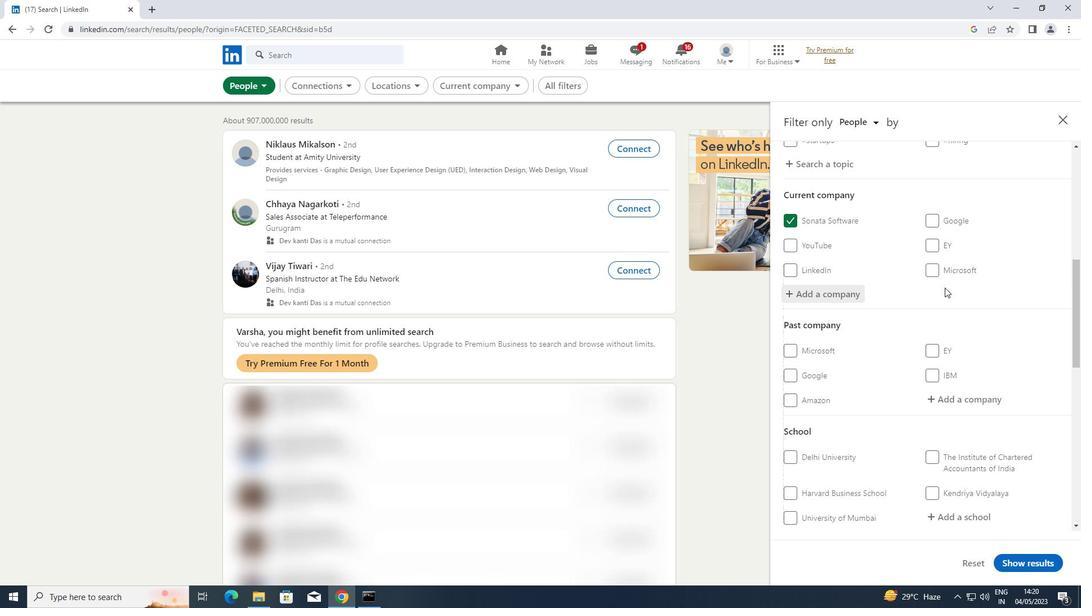 
Action: Mouse scrolled (944, 287) with delta (0, 0)
Screenshot: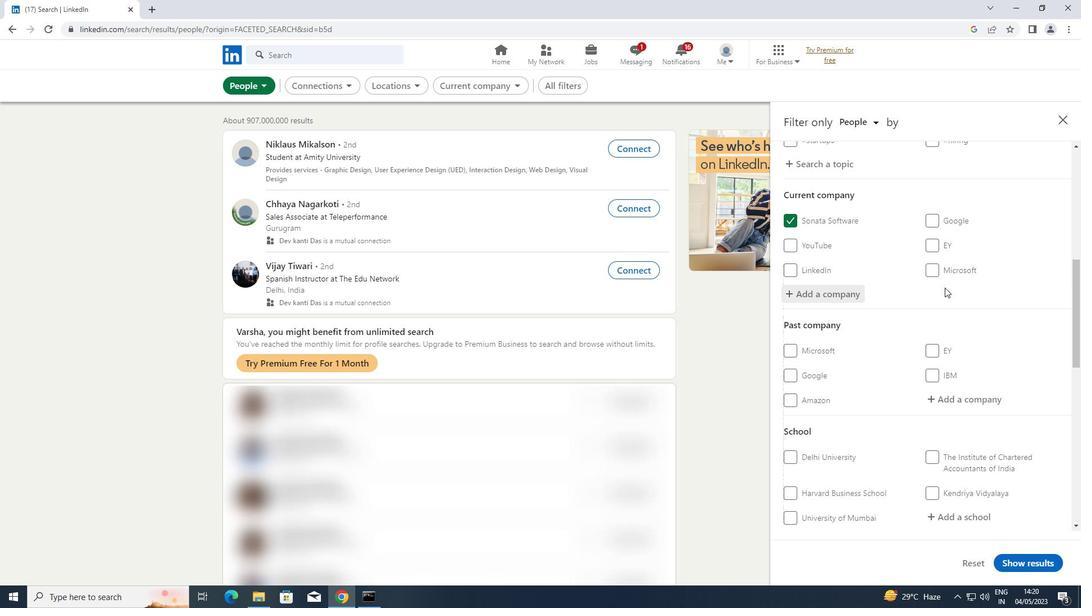 
Action: Mouse moved to (950, 397)
Screenshot: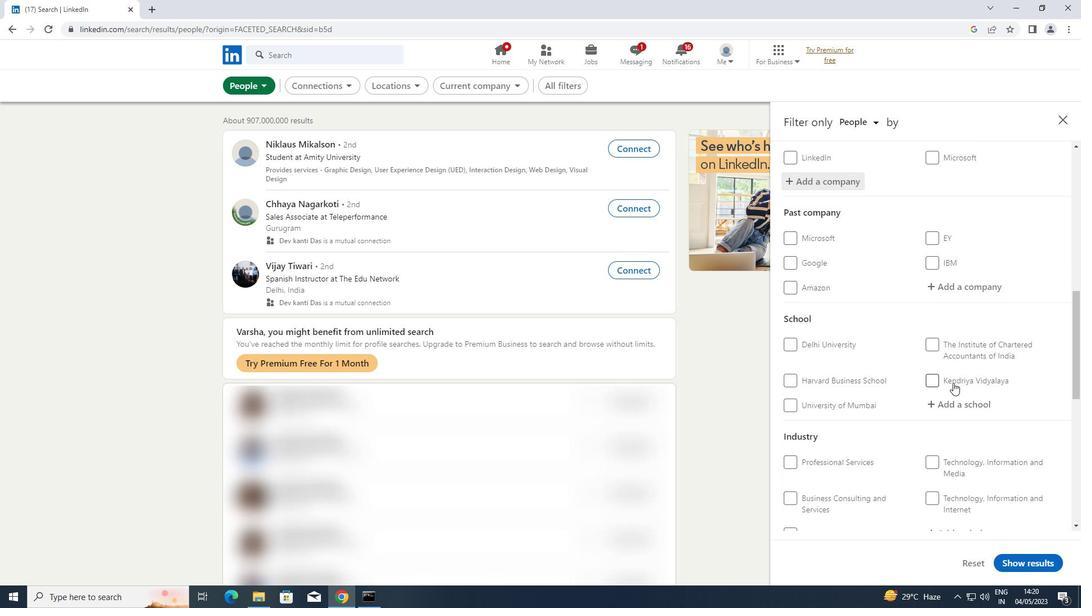 
Action: Mouse pressed left at (950, 397)
Screenshot: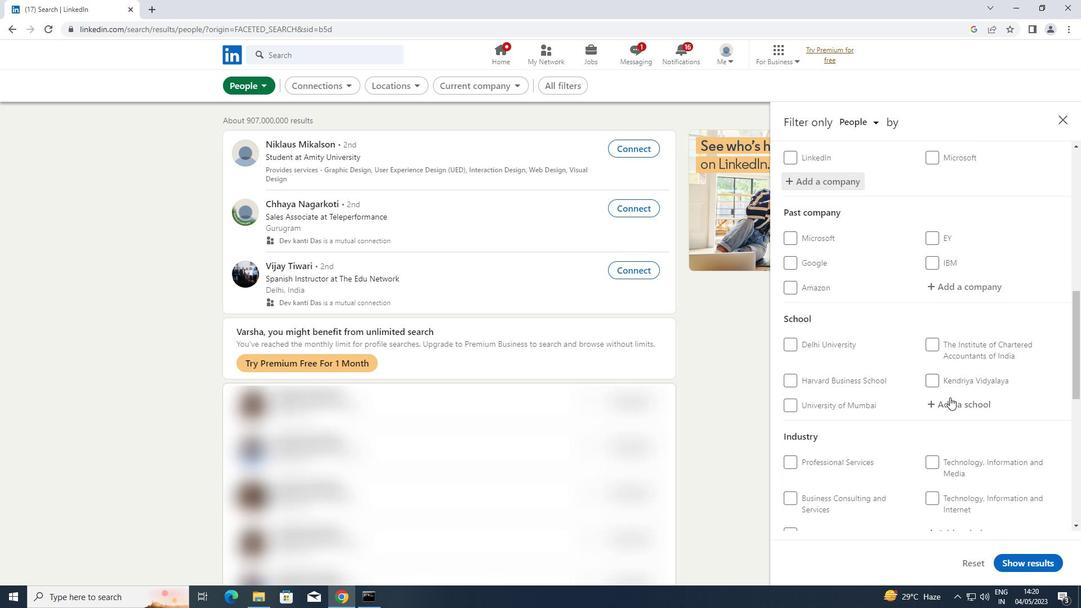 
Action: Key pressed <Key.shift>DOCTOR
Screenshot: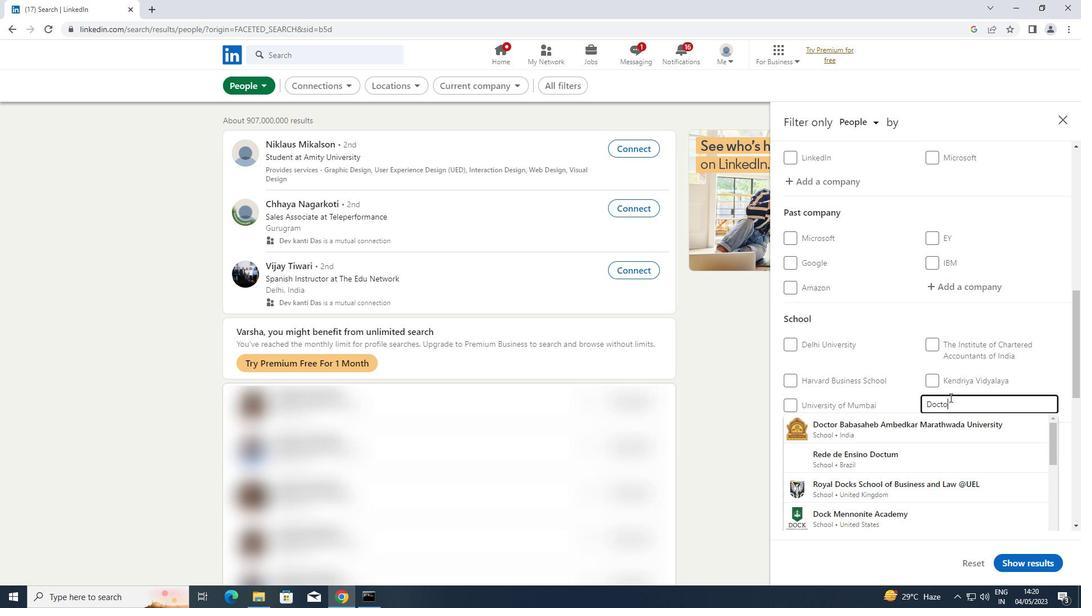 
Action: Mouse moved to (945, 428)
Screenshot: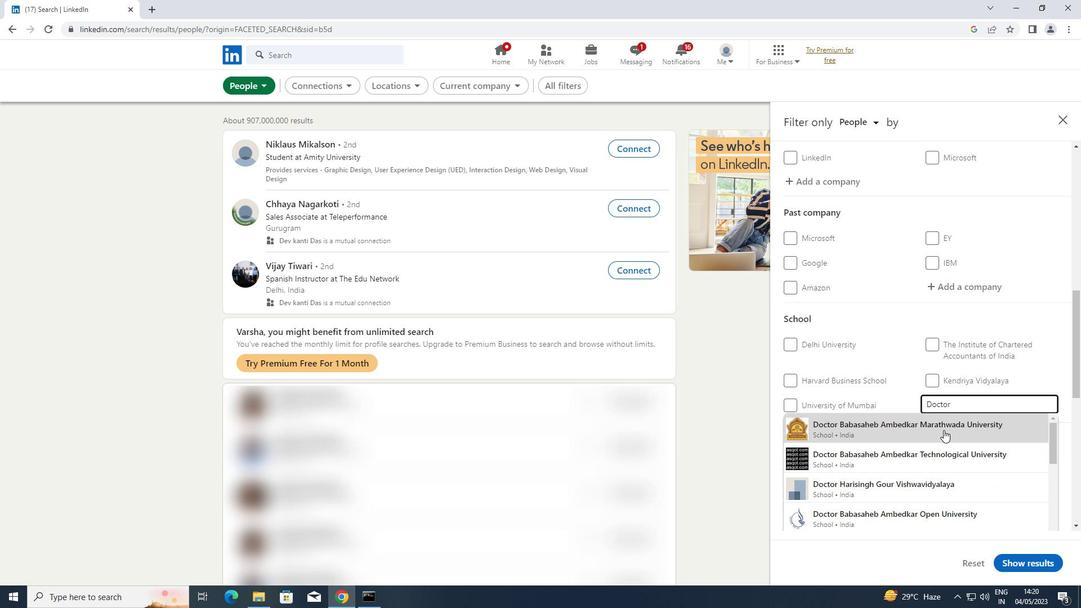 
Action: Mouse pressed left at (945, 428)
Screenshot: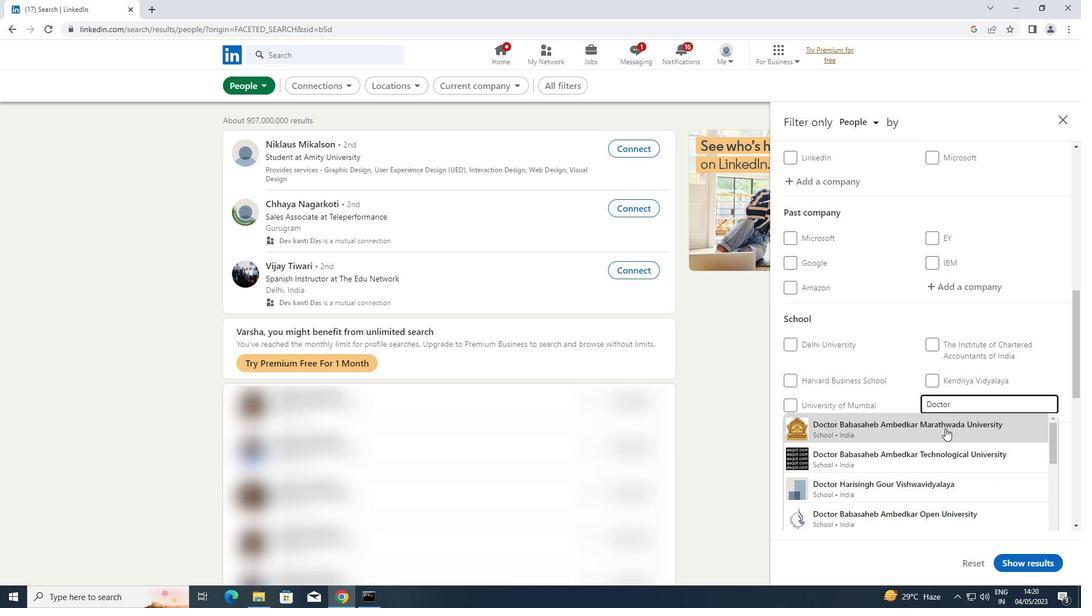 
Action: Mouse moved to (946, 426)
Screenshot: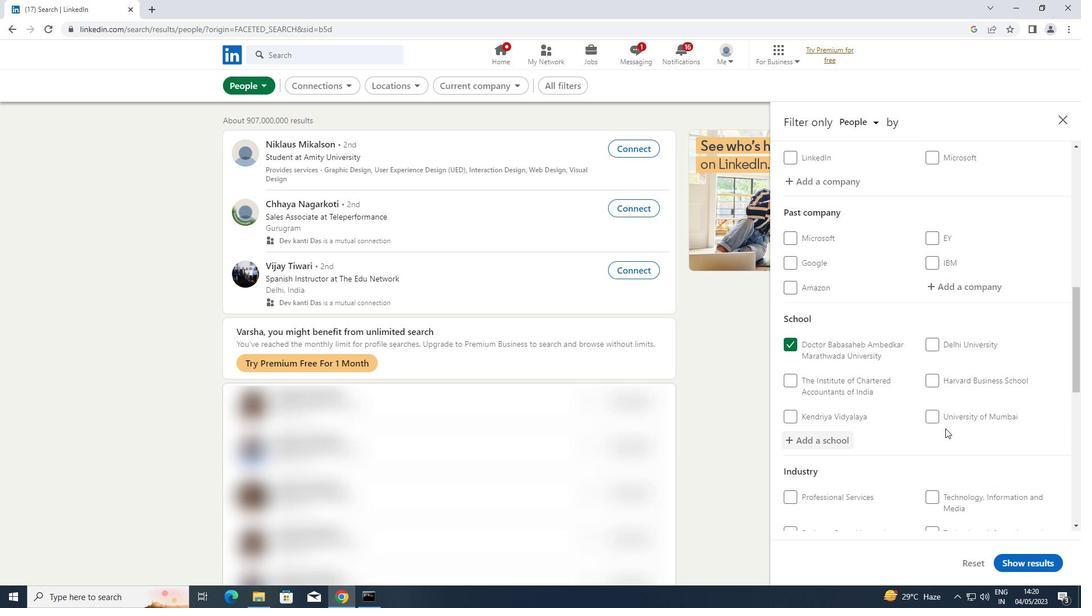
Action: Mouse scrolled (946, 426) with delta (0, 0)
Screenshot: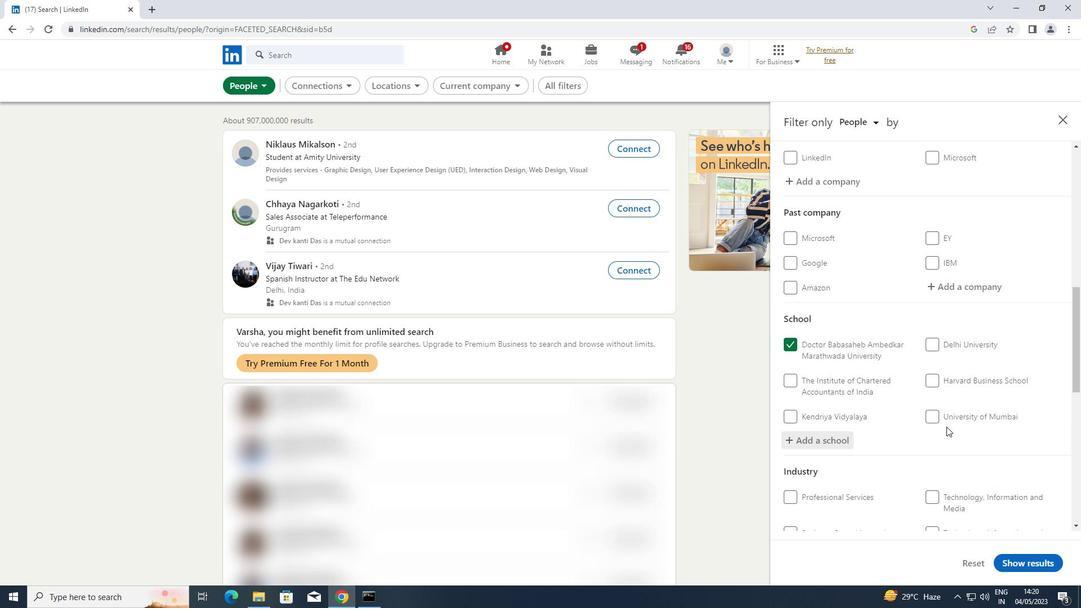 
Action: Mouse scrolled (946, 426) with delta (0, 0)
Screenshot: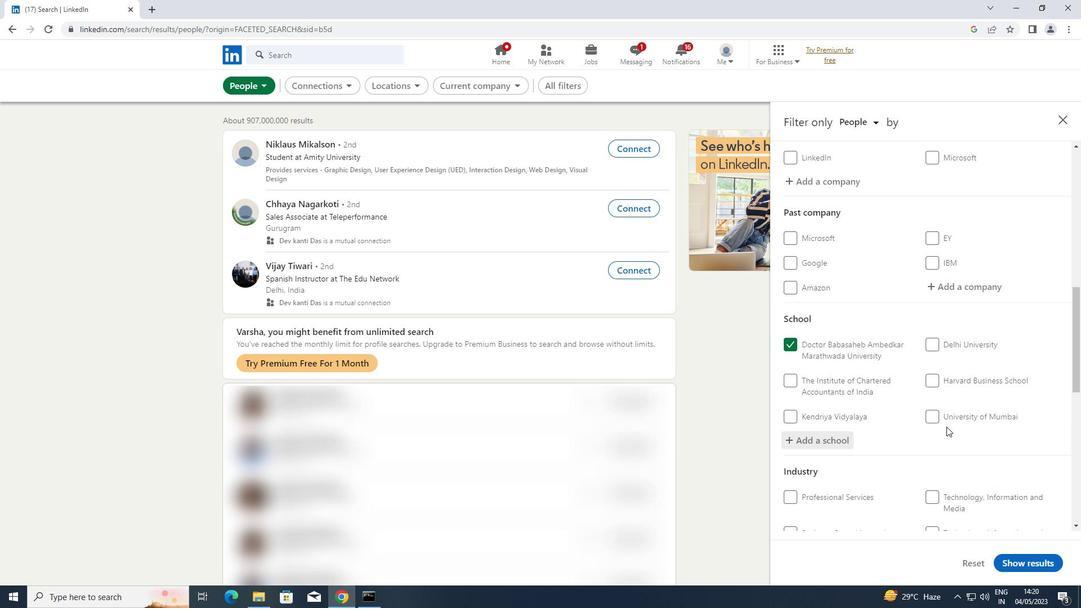 
Action: Mouse moved to (974, 453)
Screenshot: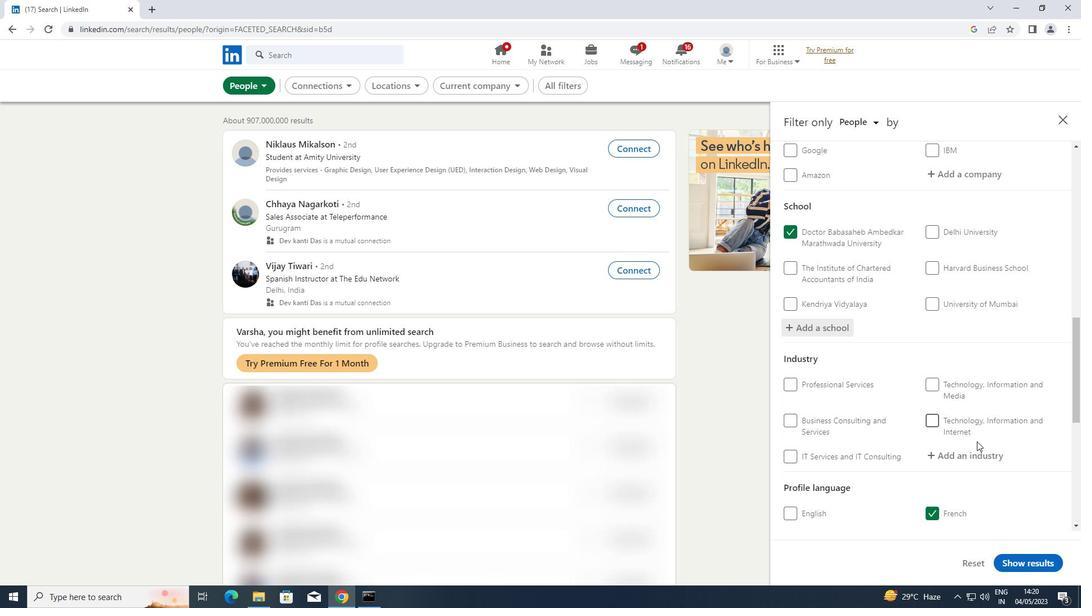 
Action: Mouse pressed left at (974, 453)
Screenshot: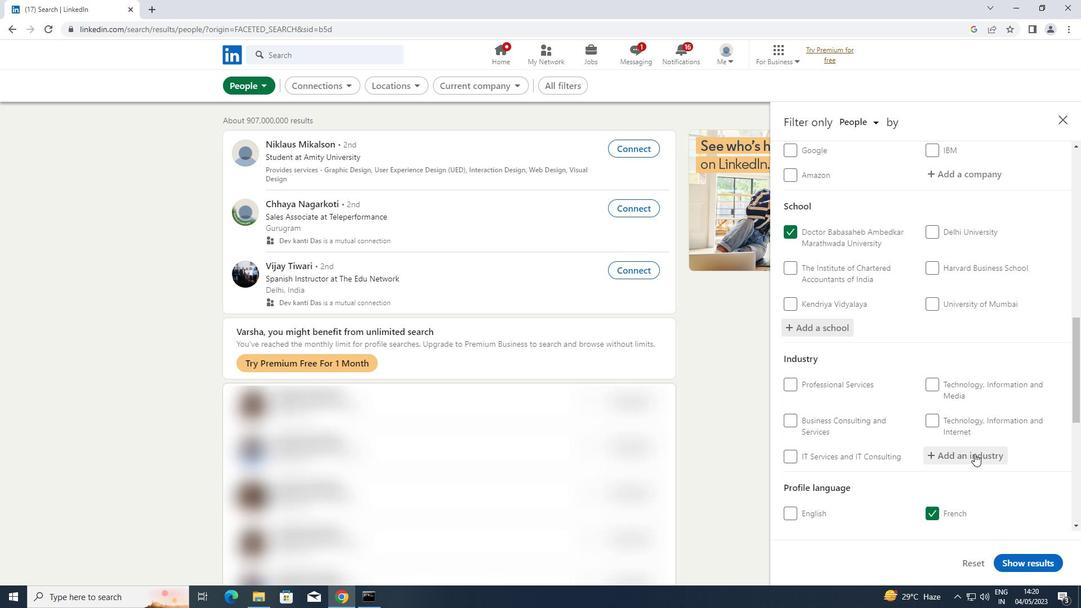 
Action: Key pressed <Key.shift>AMBULANCE
Screenshot: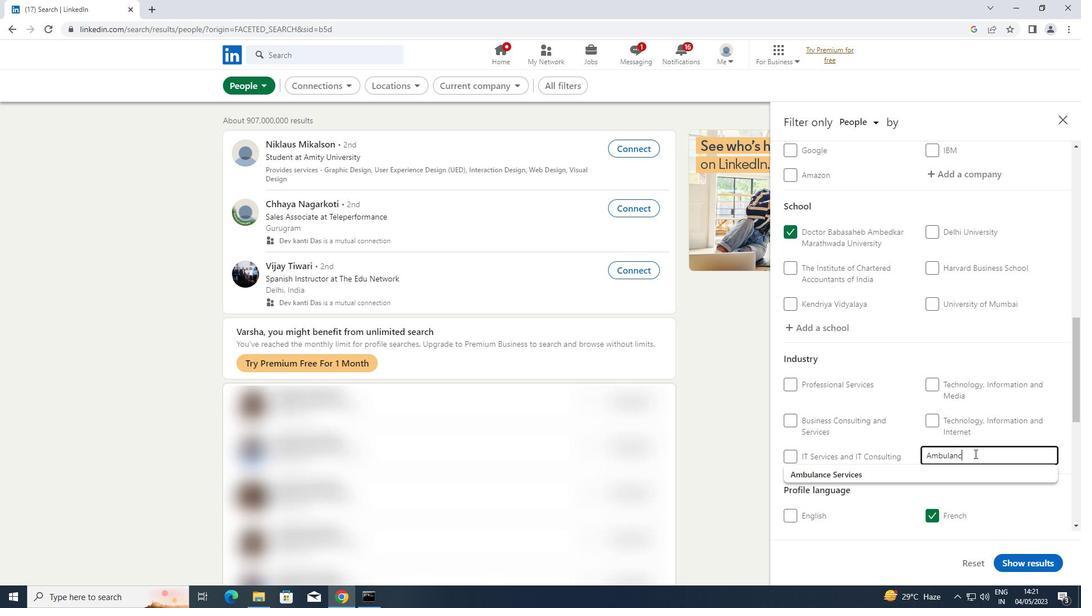 
Action: Mouse moved to (921, 473)
Screenshot: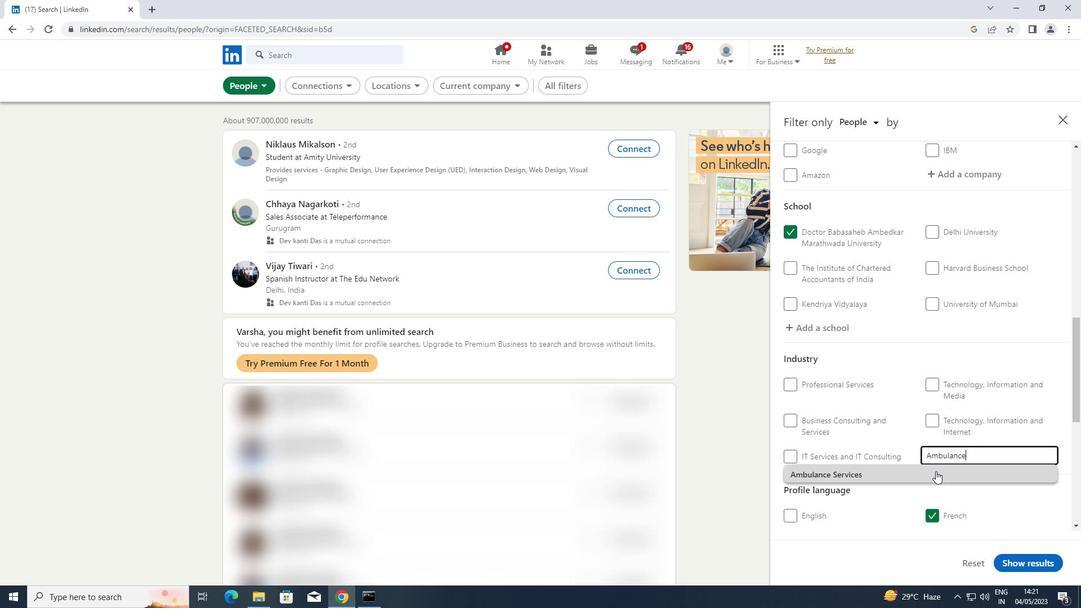 
Action: Mouse pressed left at (921, 473)
Screenshot: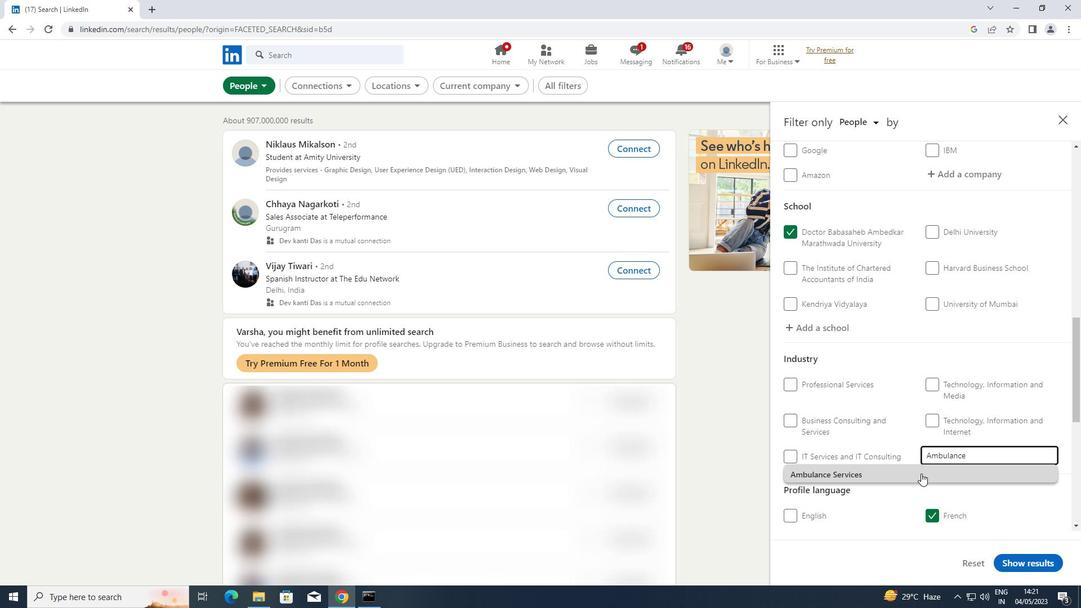 
Action: Mouse scrolled (921, 473) with delta (0, 0)
Screenshot: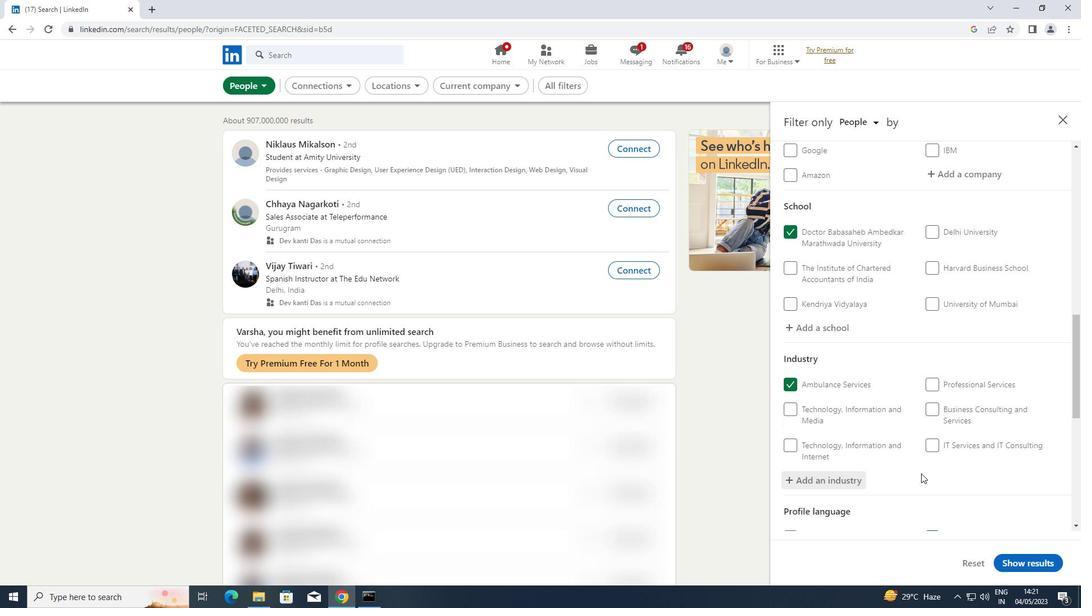 
Action: Mouse scrolled (921, 473) with delta (0, 0)
Screenshot: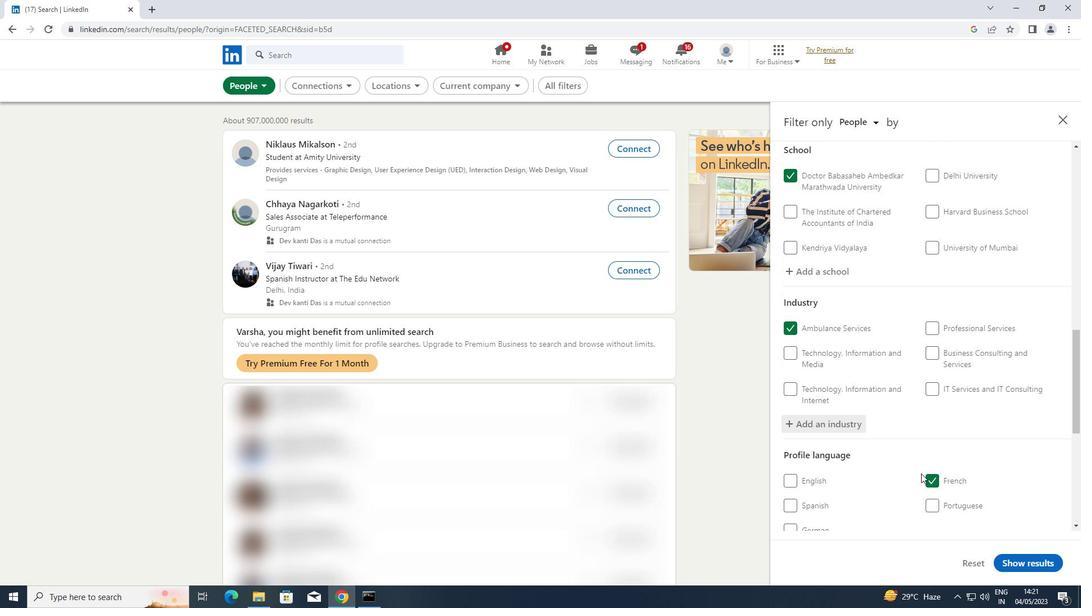 
Action: Mouse scrolled (921, 473) with delta (0, 0)
Screenshot: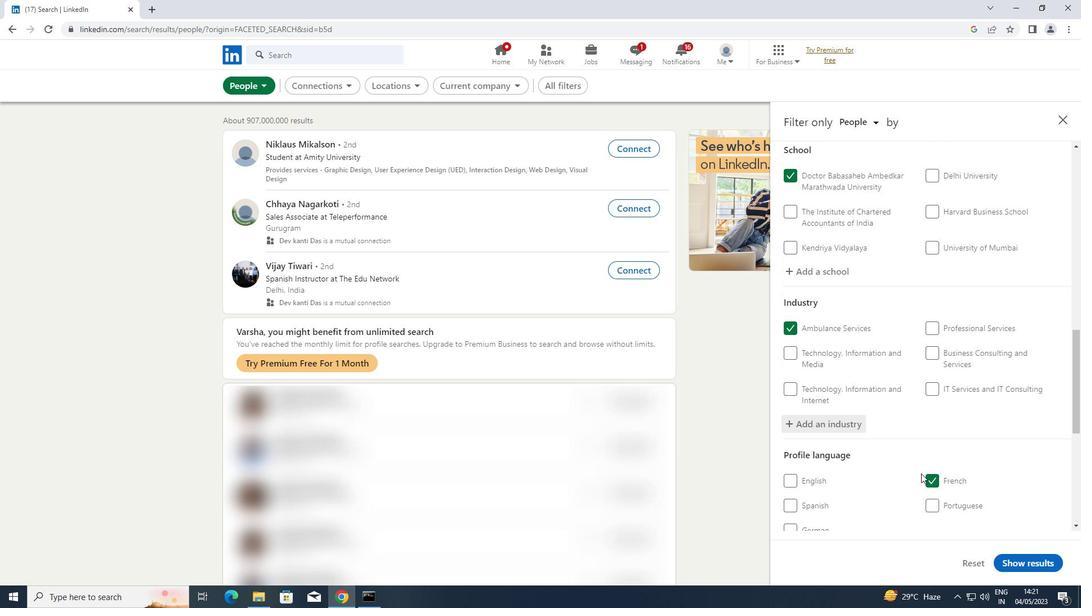
Action: Mouse scrolled (921, 473) with delta (0, 0)
Screenshot: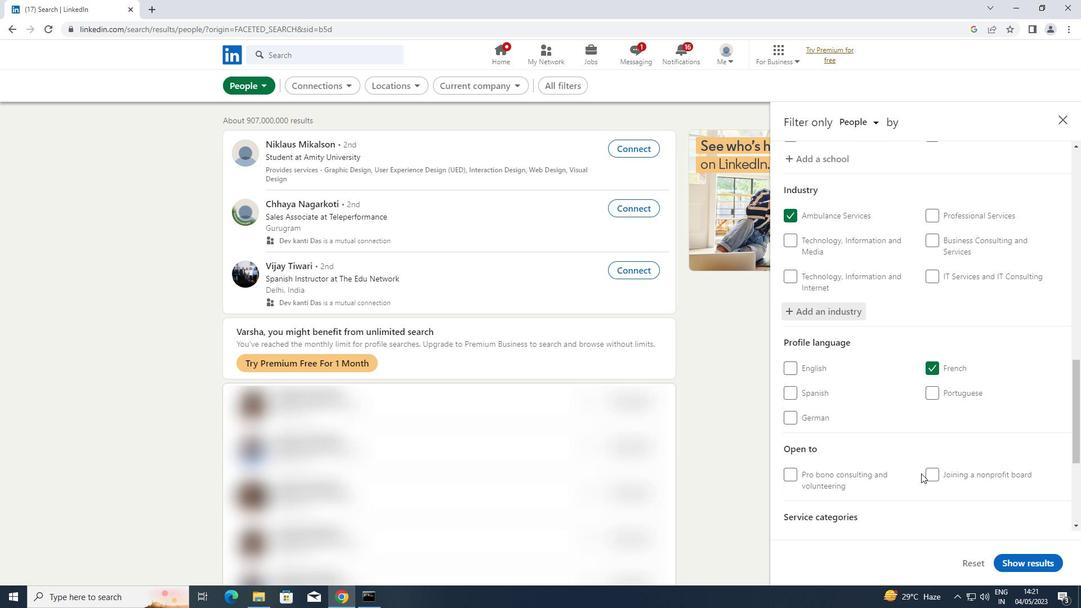 
Action: Mouse moved to (923, 467)
Screenshot: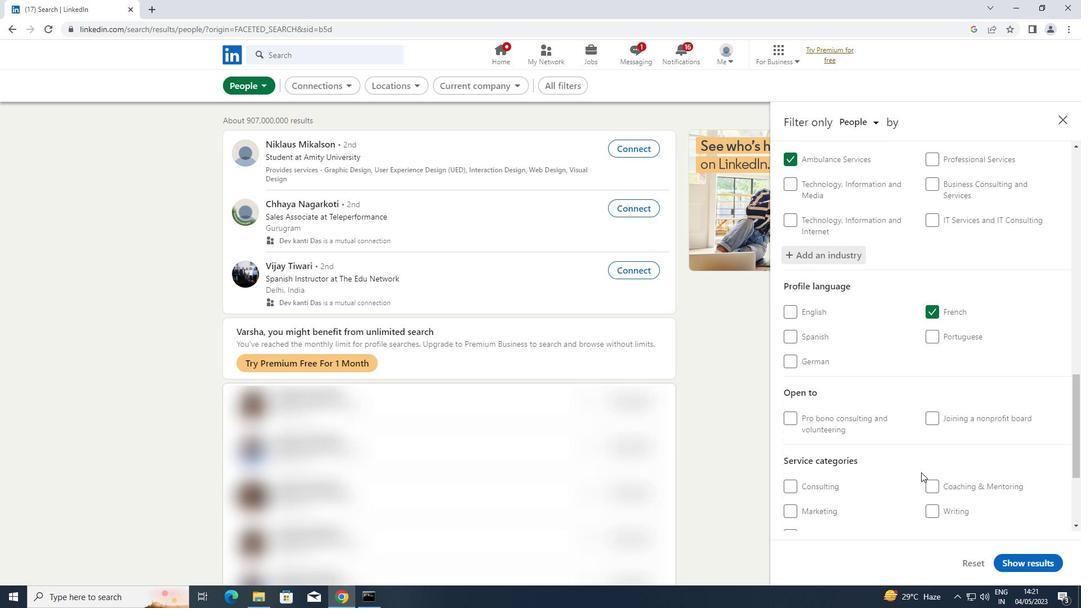 
Action: Mouse scrolled (923, 467) with delta (0, 0)
Screenshot: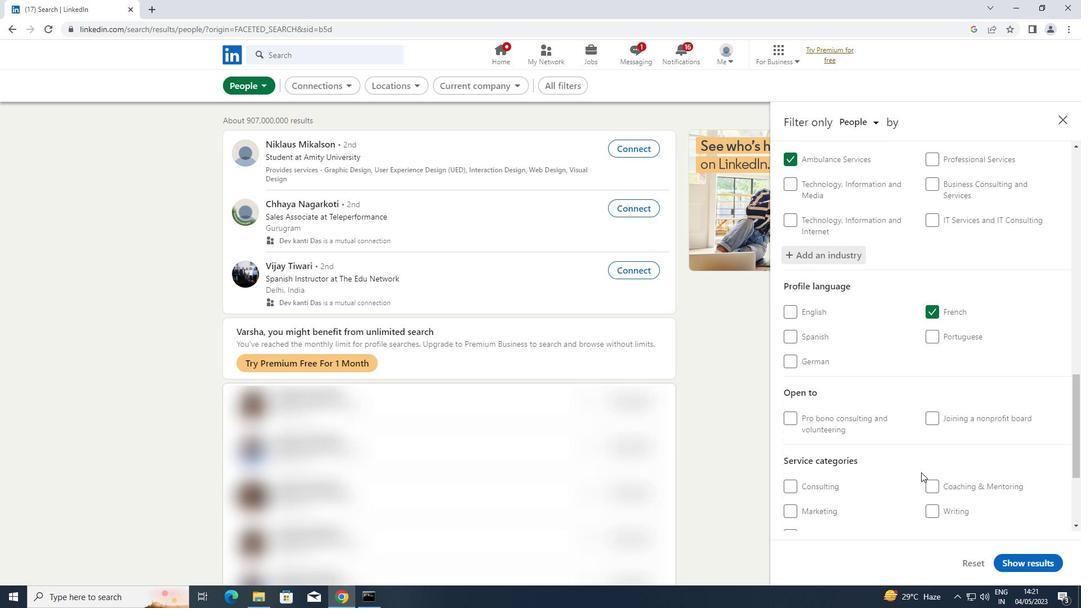 
Action: Mouse scrolled (923, 467) with delta (0, 0)
Screenshot: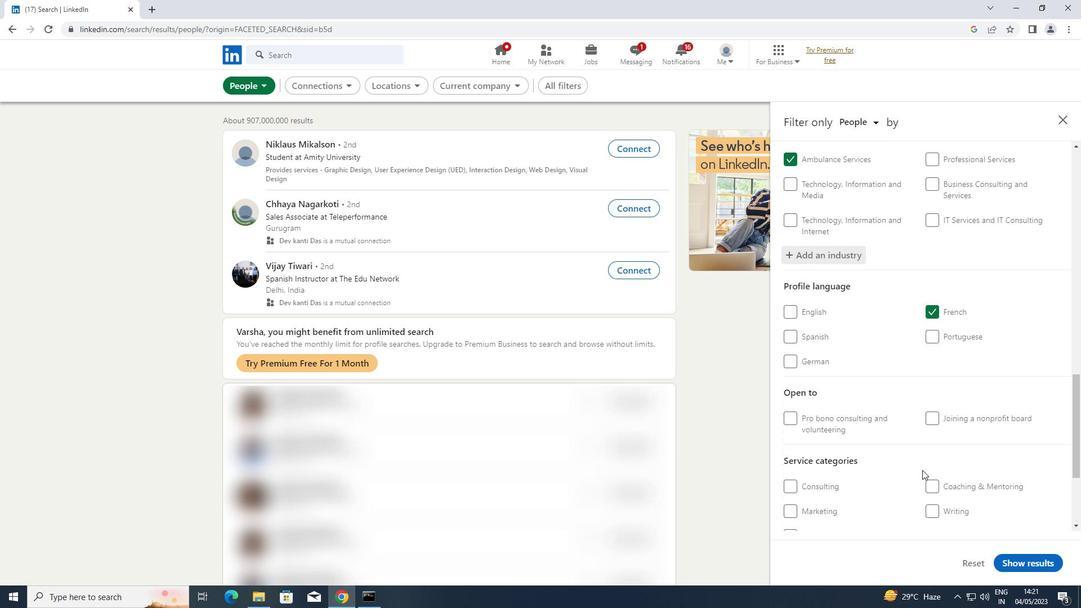
Action: Mouse scrolled (923, 467) with delta (0, 0)
Screenshot: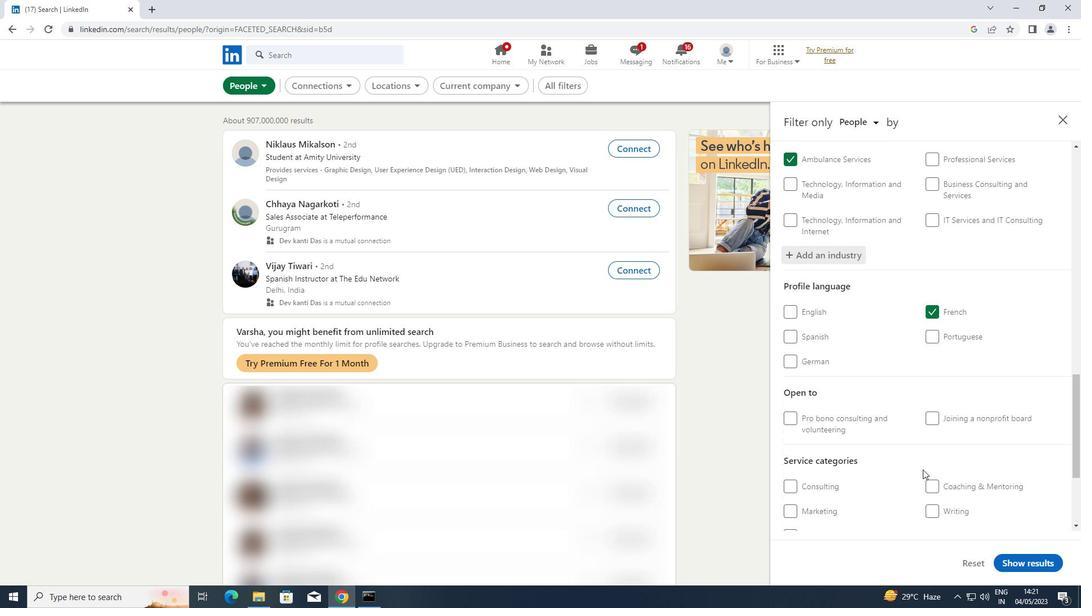 
Action: Mouse moved to (979, 369)
Screenshot: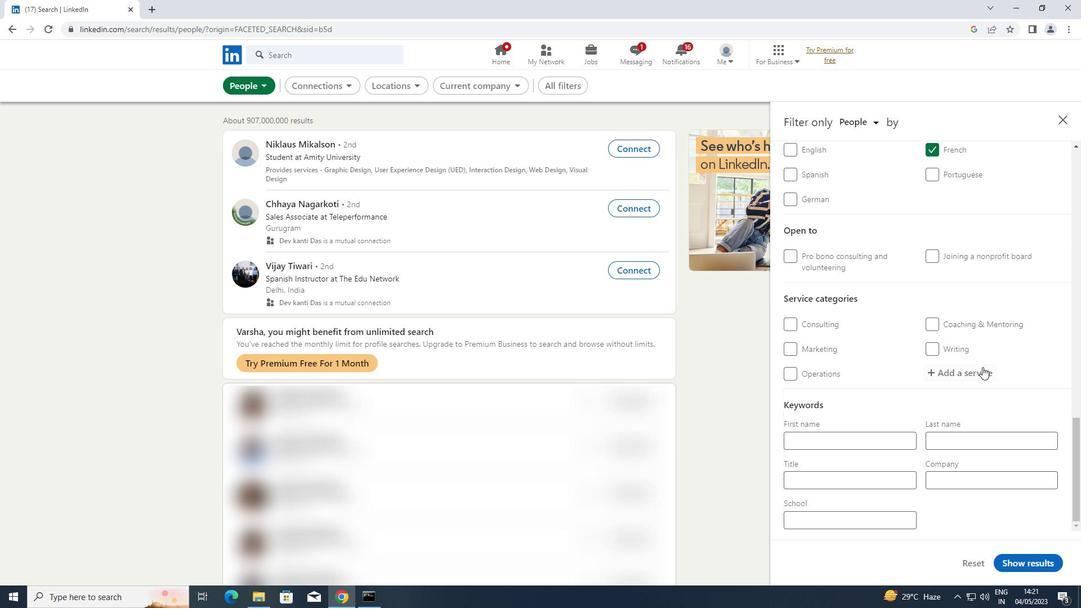 
Action: Mouse pressed left at (979, 369)
Screenshot: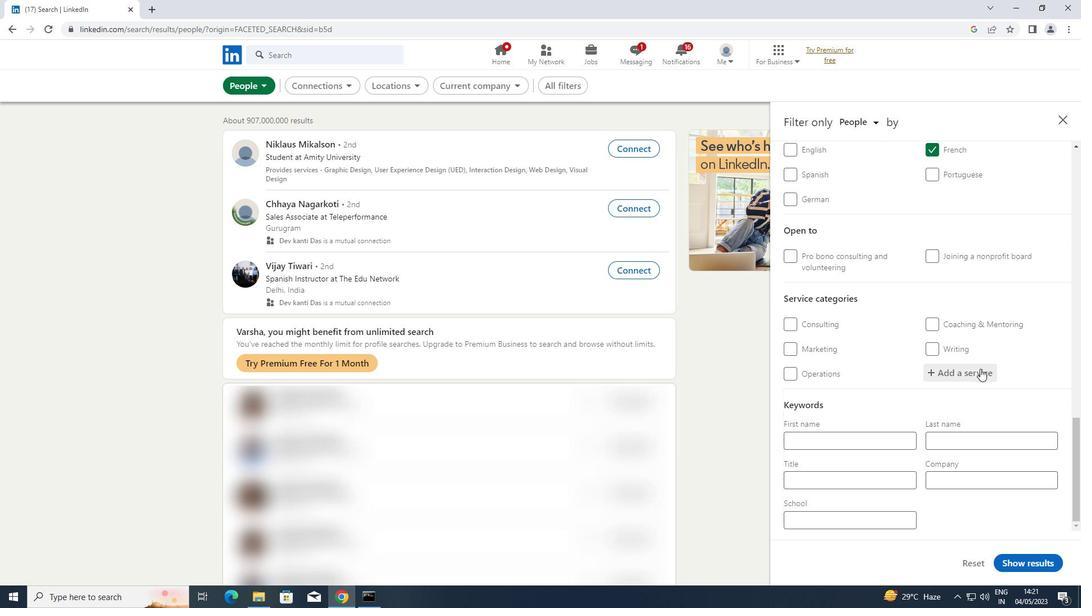 
Action: Key pressed <Key.shift>COMMERCIAL<Key.space><Key.shift>REAL<Key.space>
Screenshot: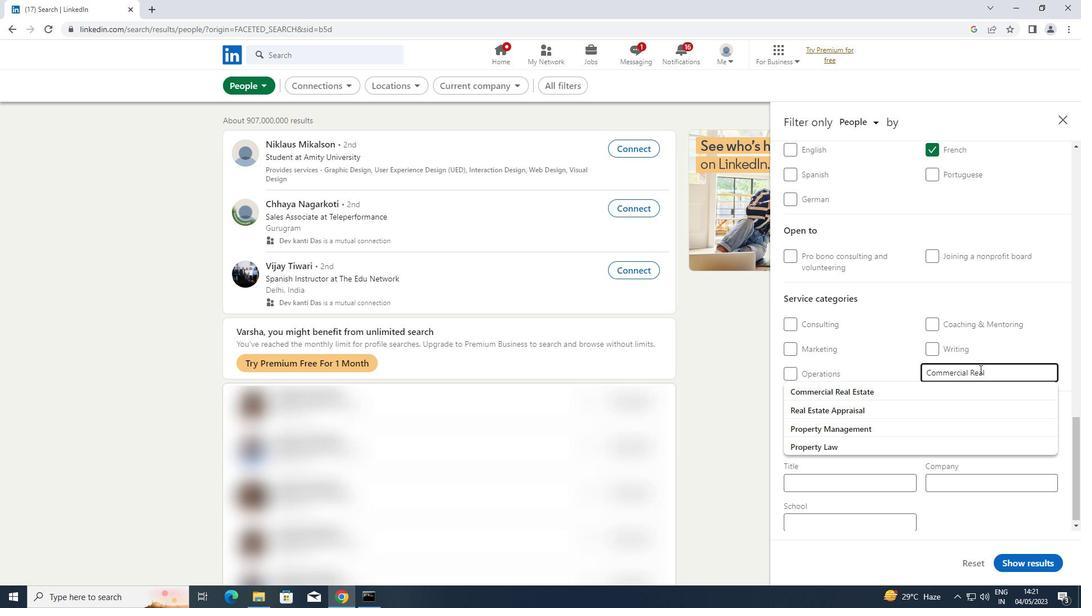 
Action: Mouse moved to (875, 398)
Screenshot: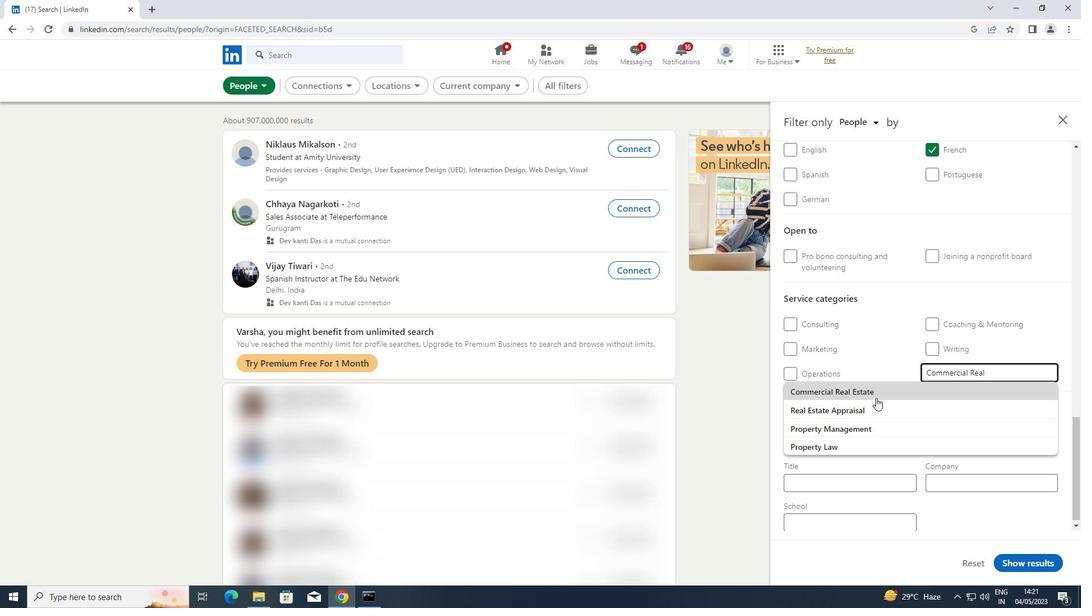 
Action: Mouse pressed left at (875, 398)
Screenshot: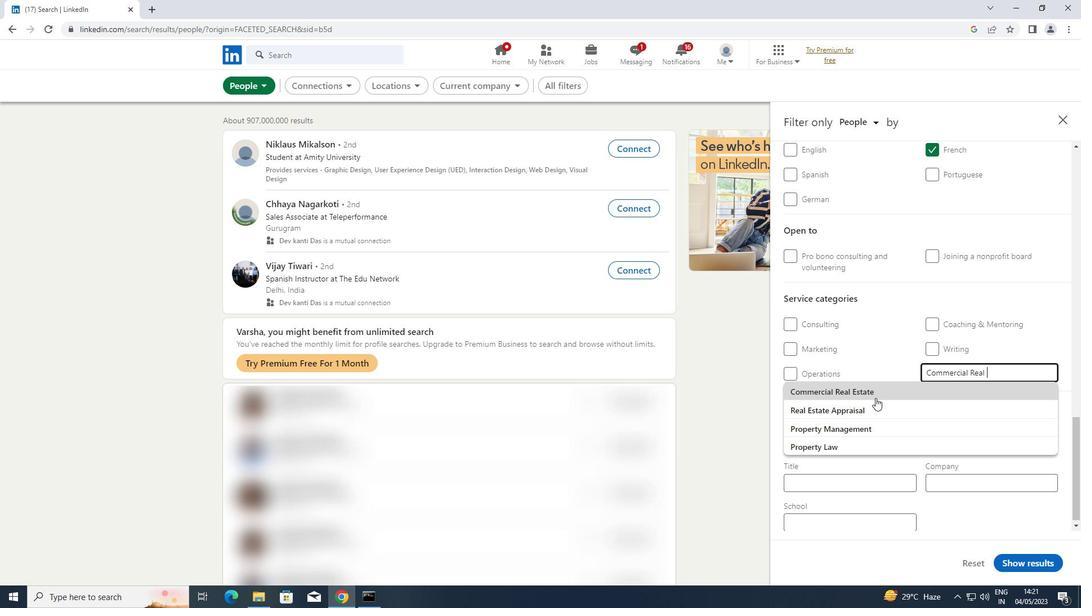
Action: Mouse scrolled (875, 397) with delta (0, 0)
Screenshot: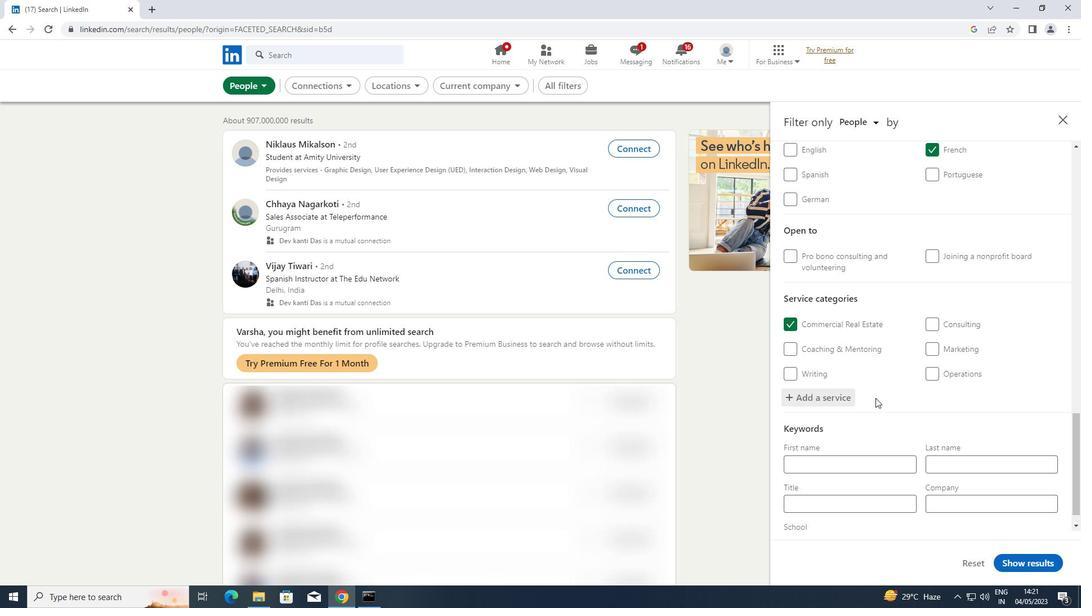
Action: Mouse scrolled (875, 397) with delta (0, 0)
Screenshot: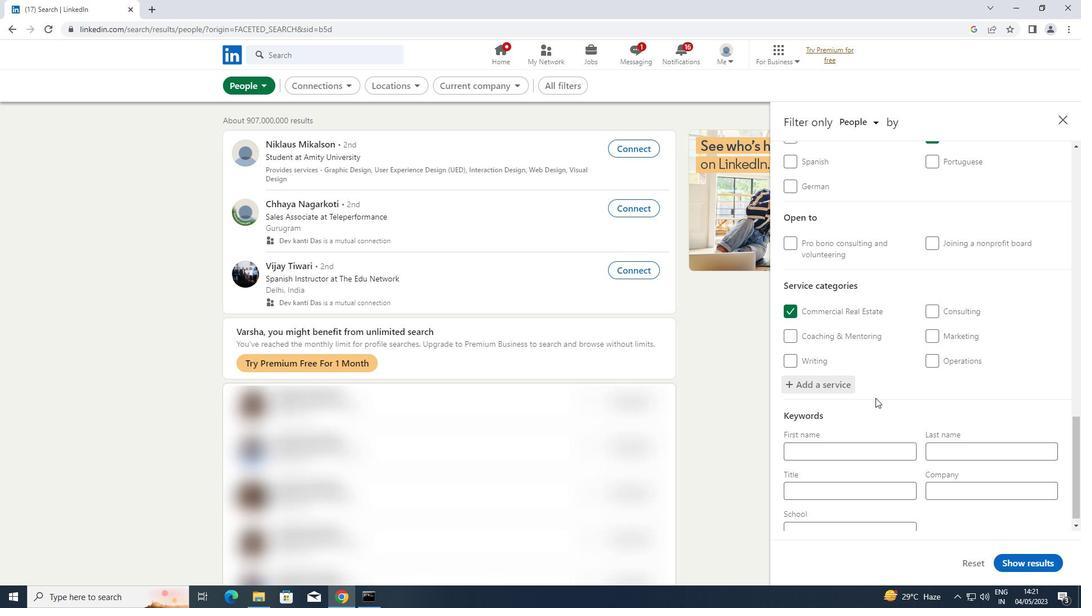 
Action: Mouse scrolled (875, 397) with delta (0, 0)
Screenshot: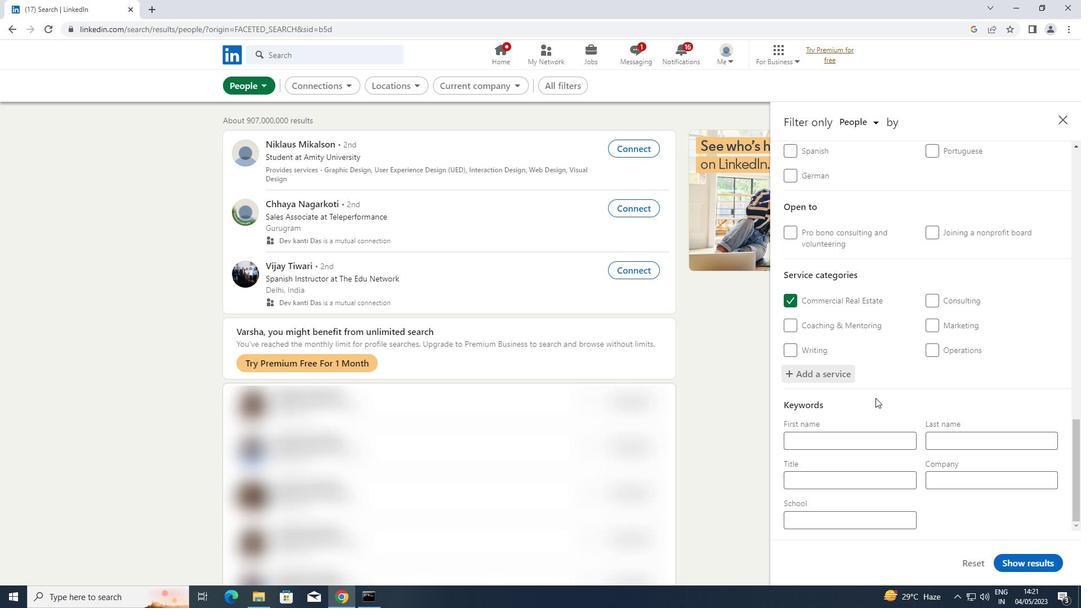 
Action: Mouse scrolled (875, 397) with delta (0, 0)
Screenshot: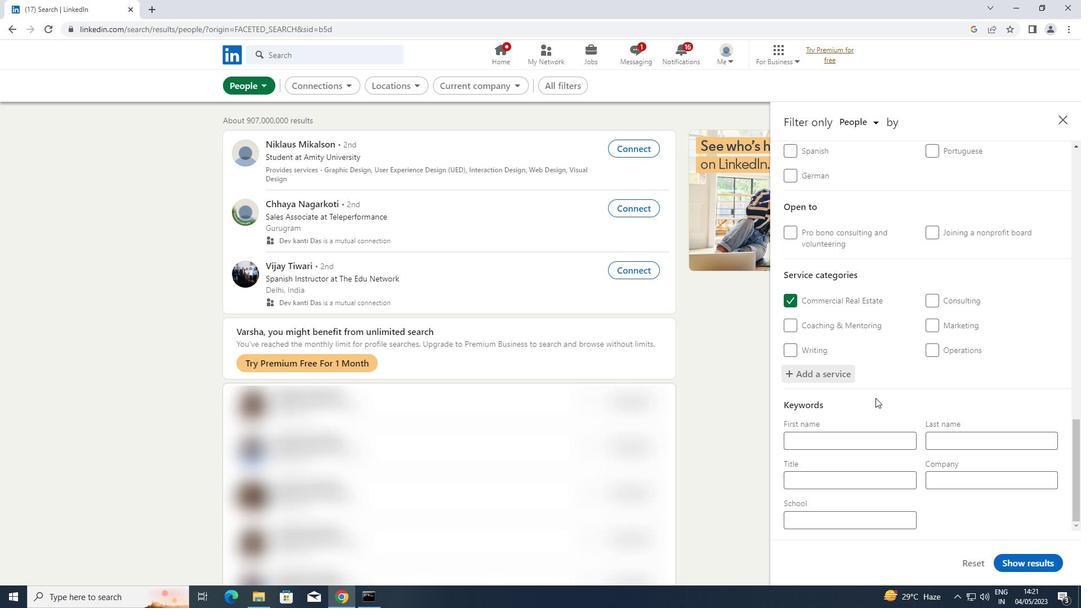 
Action: Mouse moved to (876, 396)
Screenshot: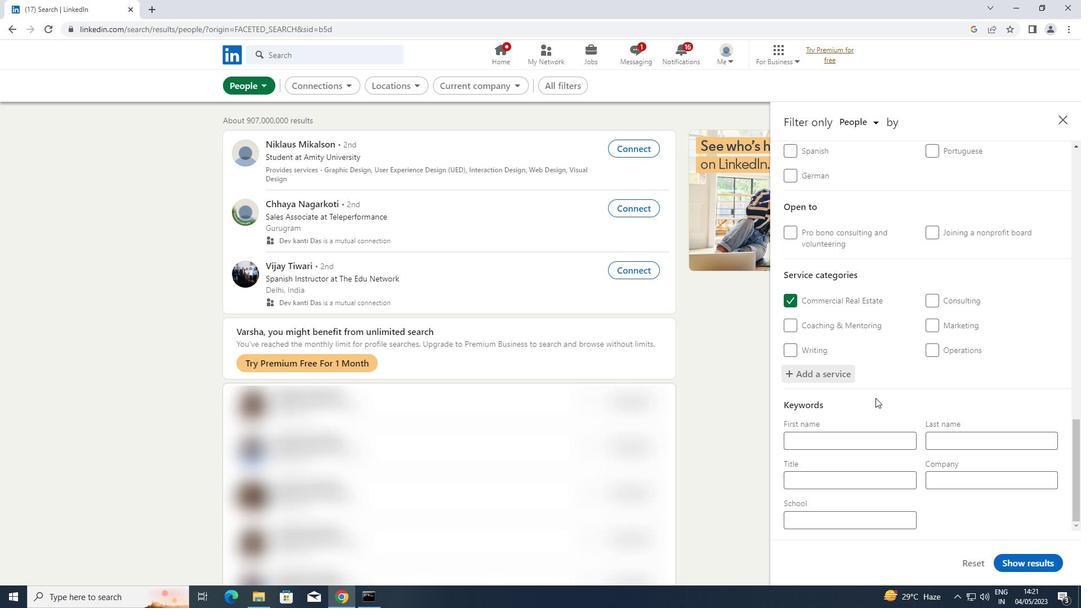 
Action: Mouse scrolled (876, 395) with delta (0, 0)
Screenshot: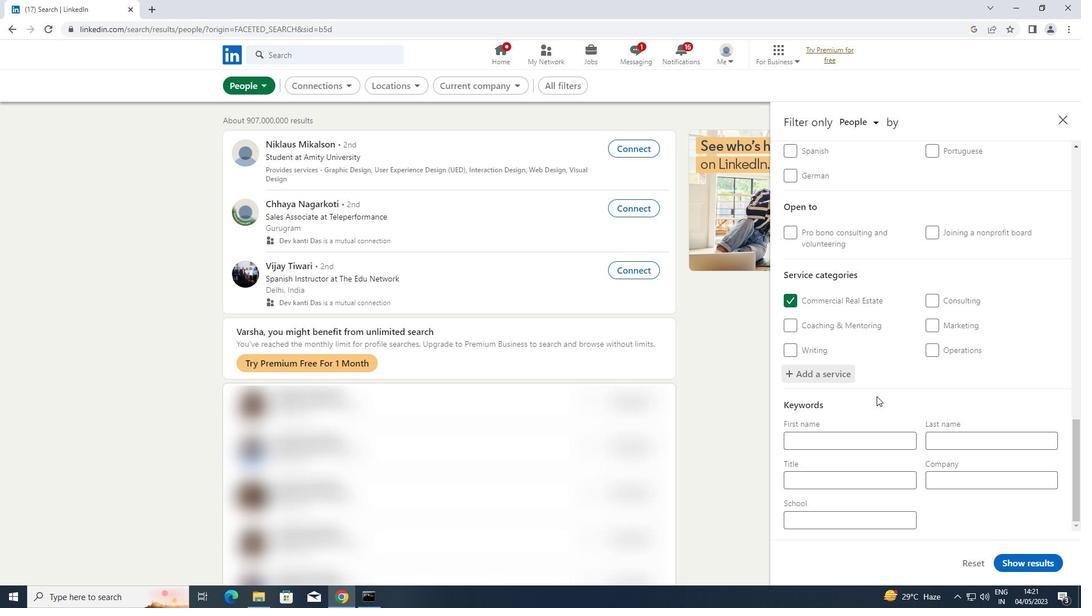 
Action: Mouse scrolled (876, 395) with delta (0, 0)
Screenshot: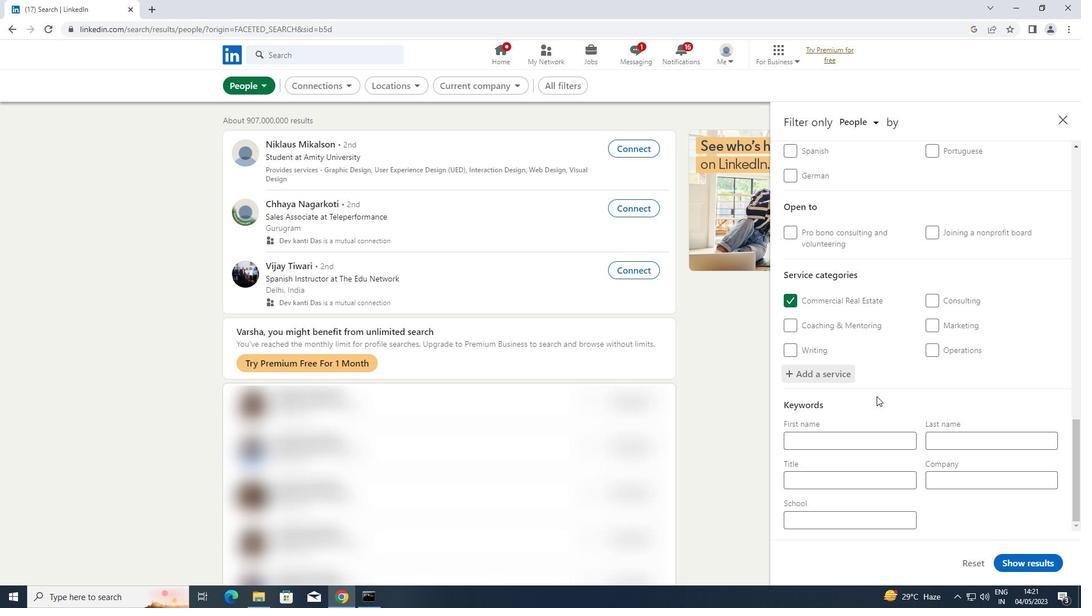 
Action: Mouse scrolled (876, 395) with delta (0, 0)
Screenshot: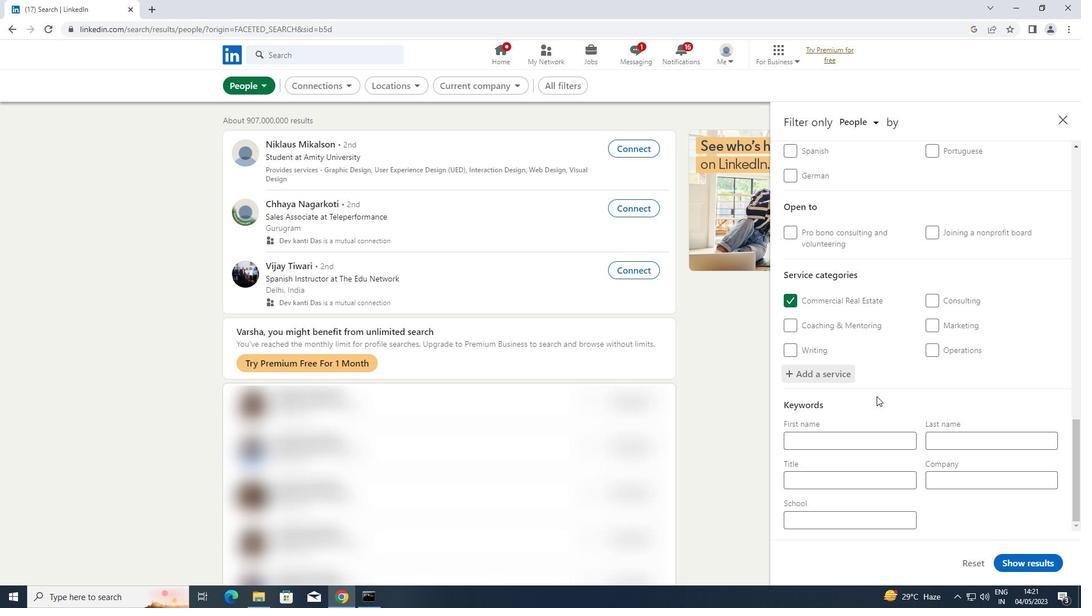 
Action: Mouse moved to (851, 475)
Screenshot: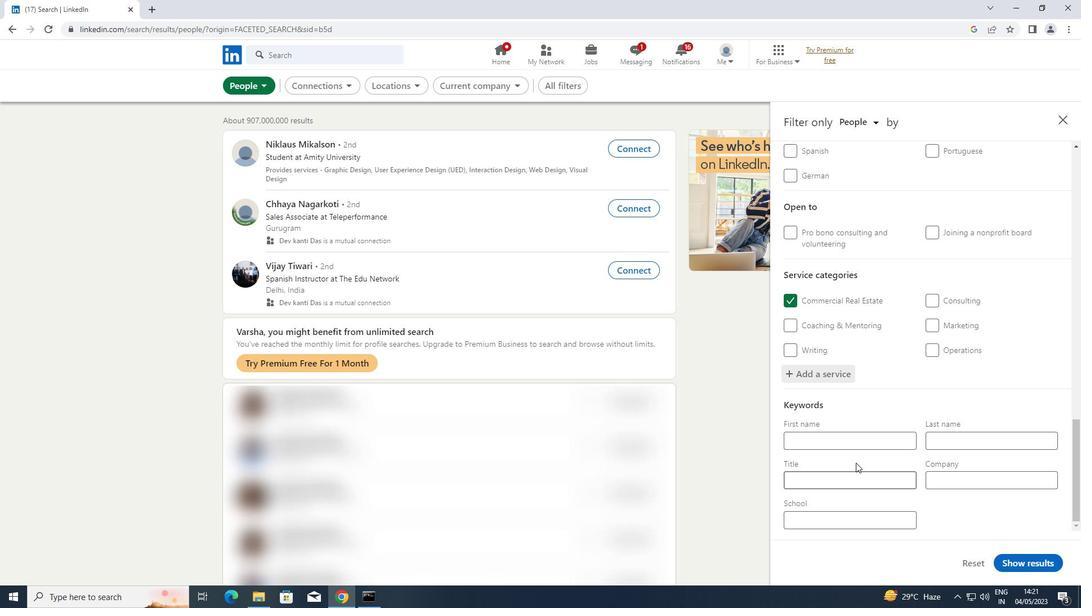 
Action: Mouse pressed left at (851, 475)
Screenshot: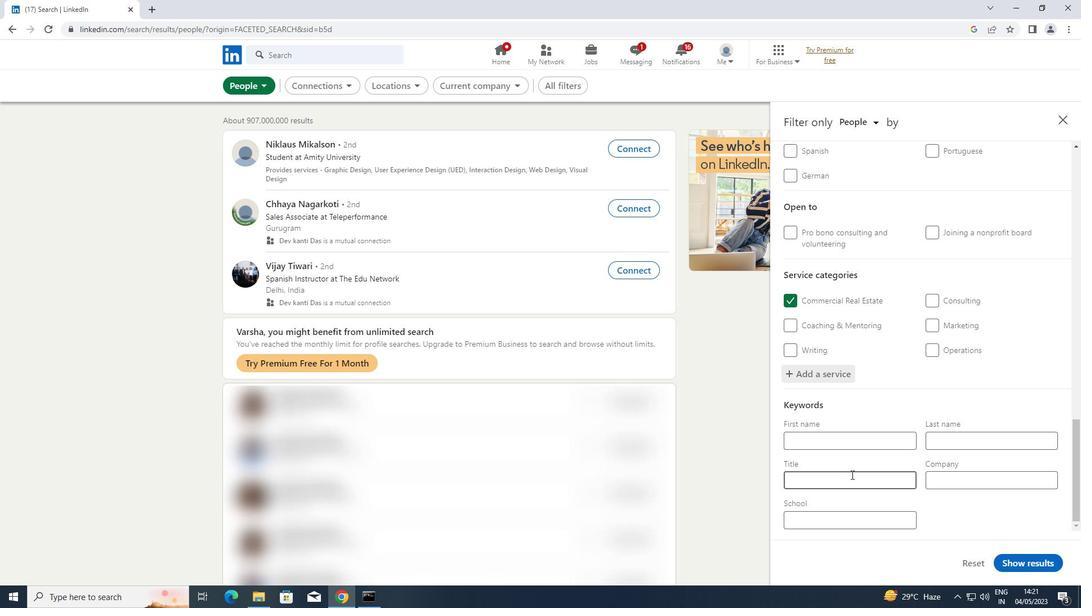 
Action: Key pressed <Key.shift>PHOTOGRAPHER
Screenshot: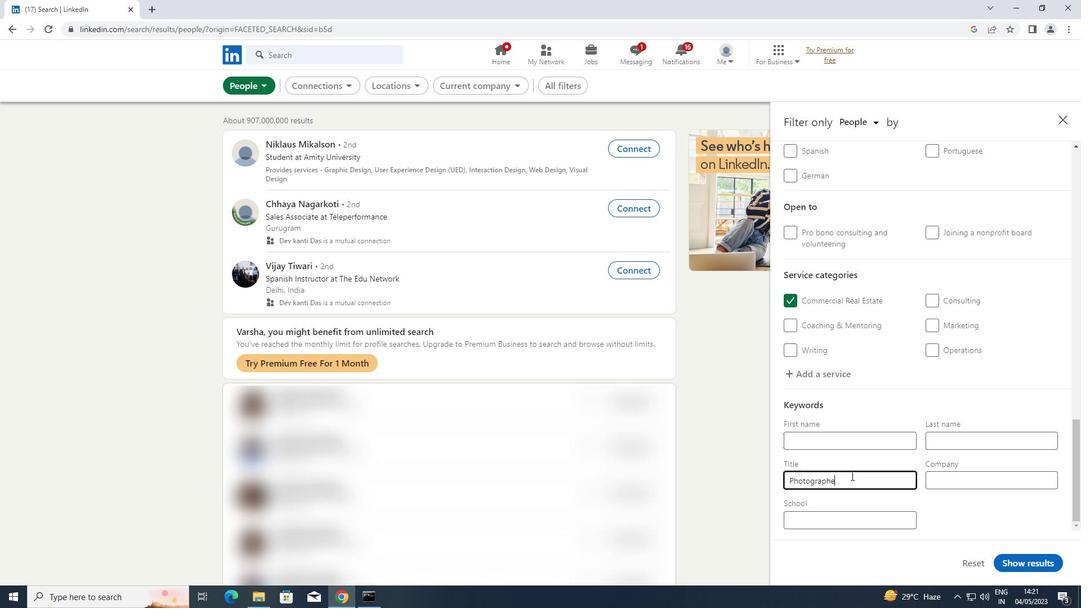 
Action: Mouse moved to (1042, 565)
Screenshot: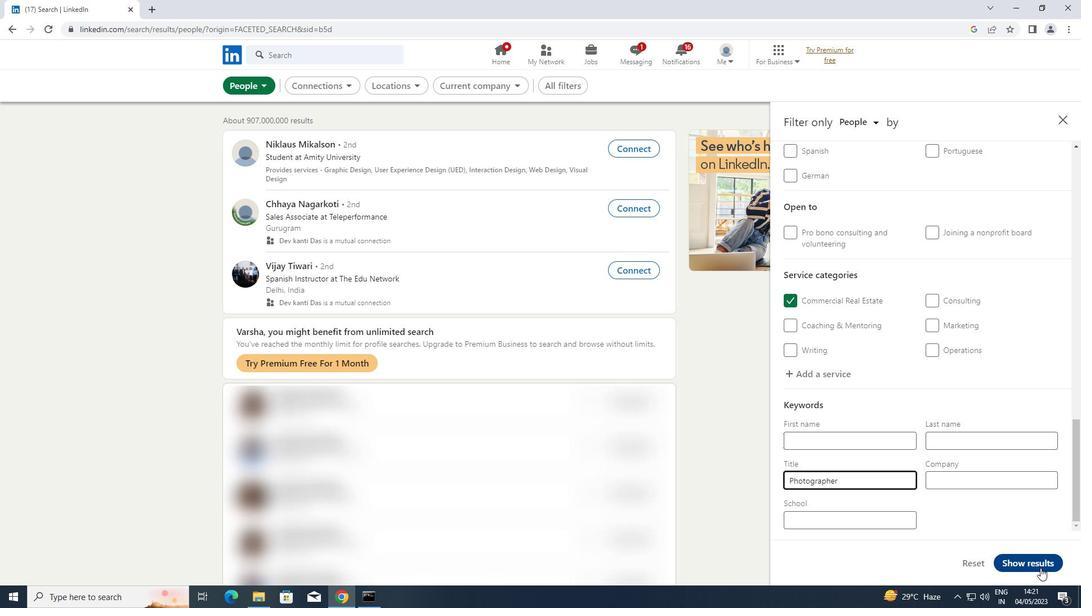 
Action: Mouse pressed left at (1042, 565)
Screenshot: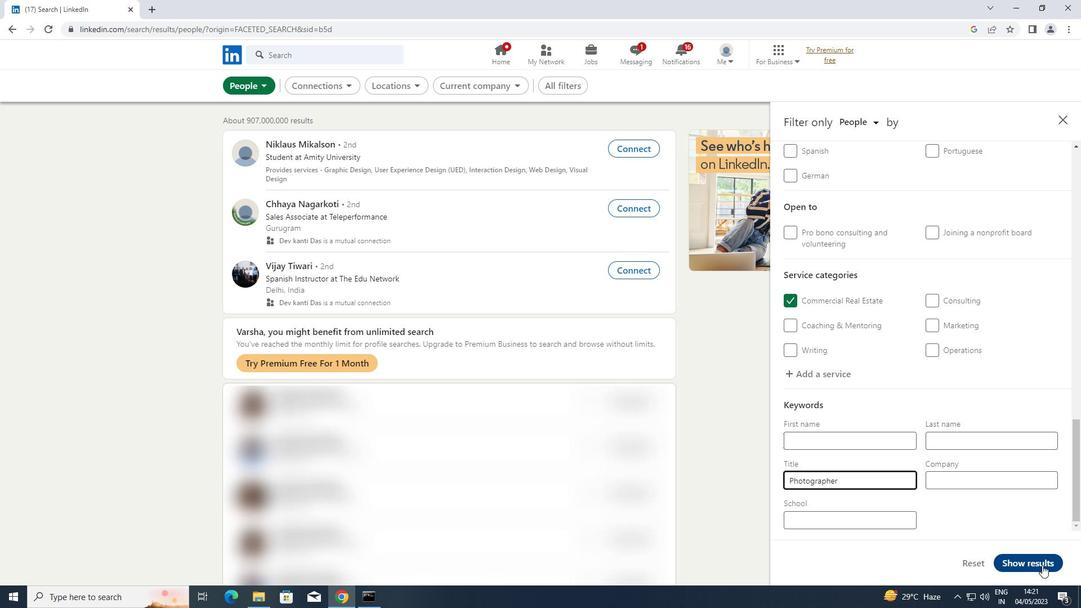 
Action: Mouse moved to (1041, 563)
Screenshot: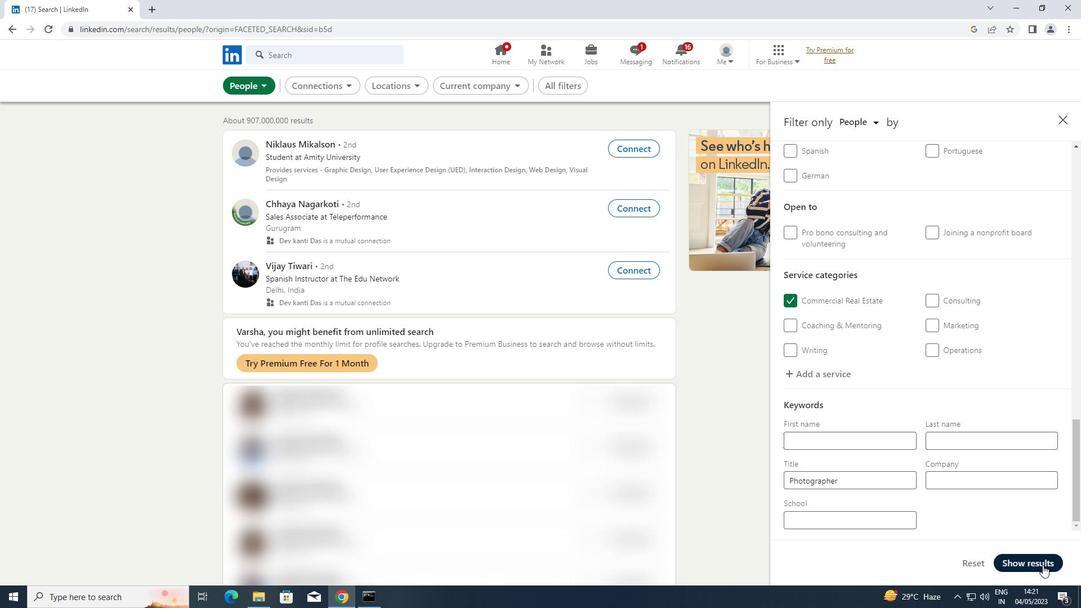 
